 Task: Create a due date automation trigger when advanced on, on the wednesday before a card is due add dates starting in 1 working days at 11:00 AM.
Action: Mouse moved to (813, 251)
Screenshot: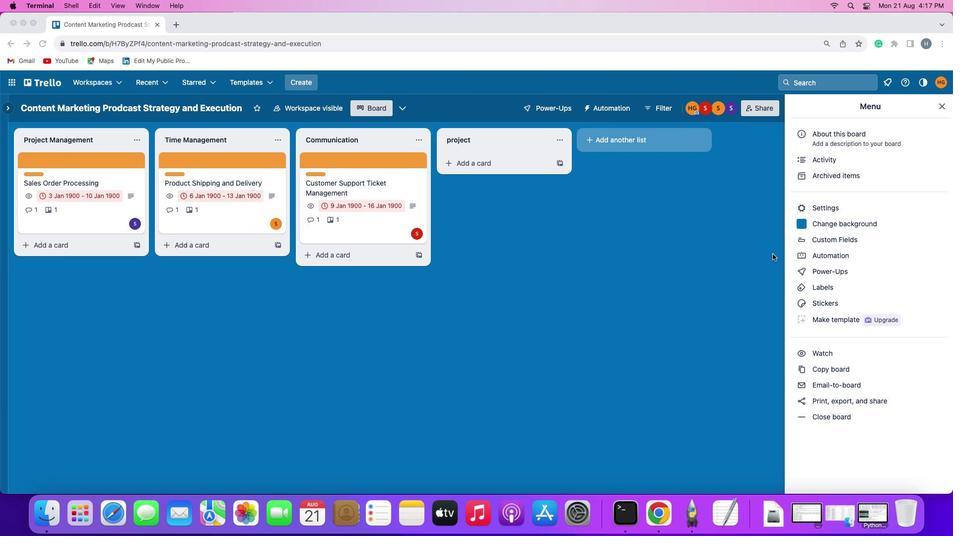 
Action: Mouse pressed left at (813, 251)
Screenshot: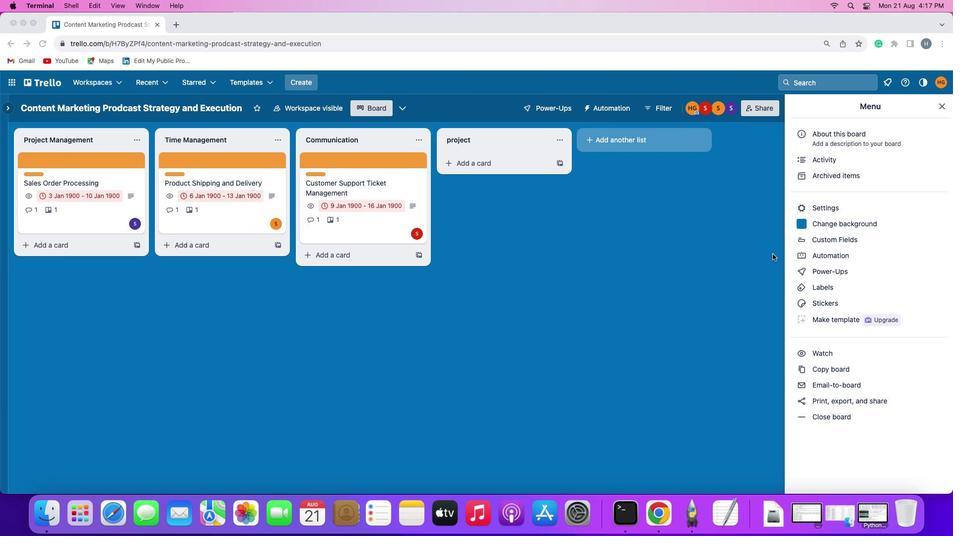 
Action: Mouse pressed left at (813, 251)
Screenshot: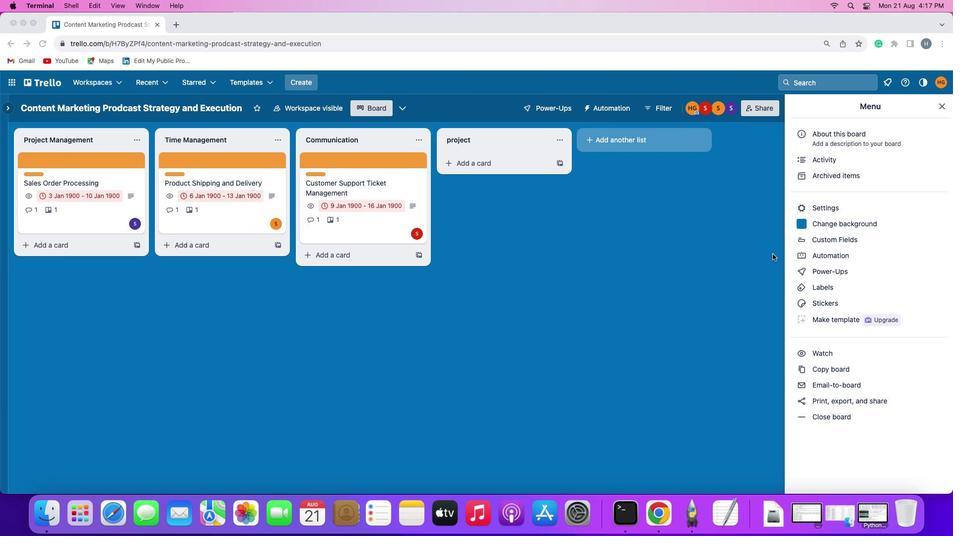 
Action: Mouse moved to (68, 233)
Screenshot: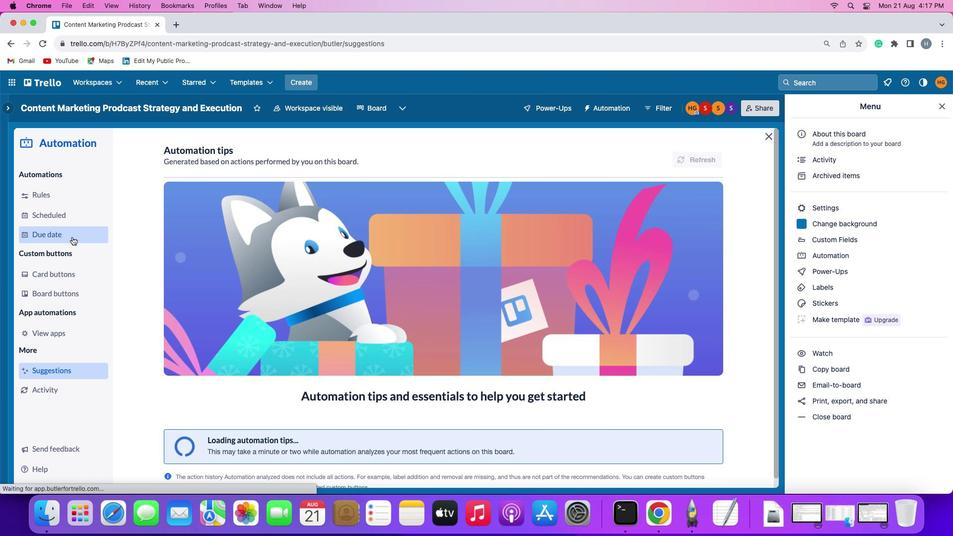 
Action: Mouse pressed left at (68, 233)
Screenshot: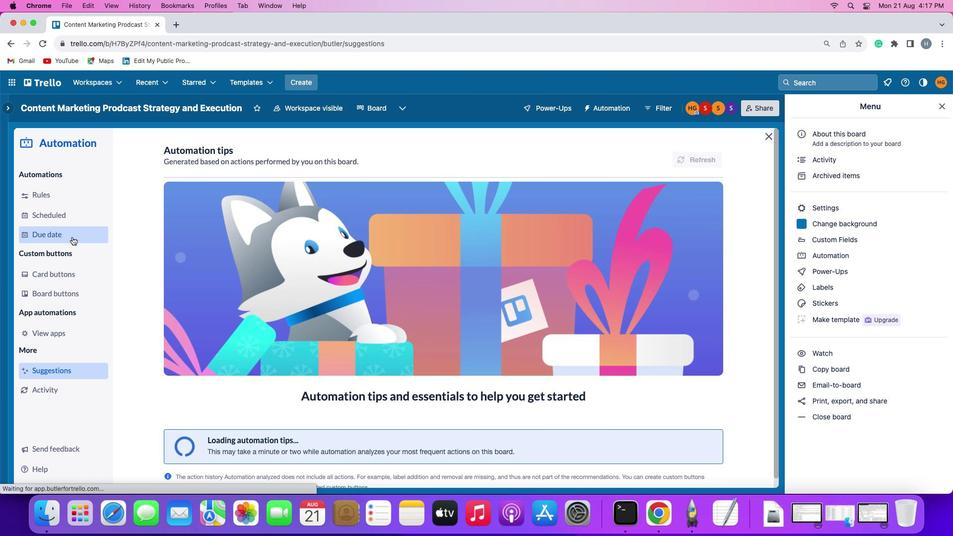 
Action: Mouse moved to (650, 151)
Screenshot: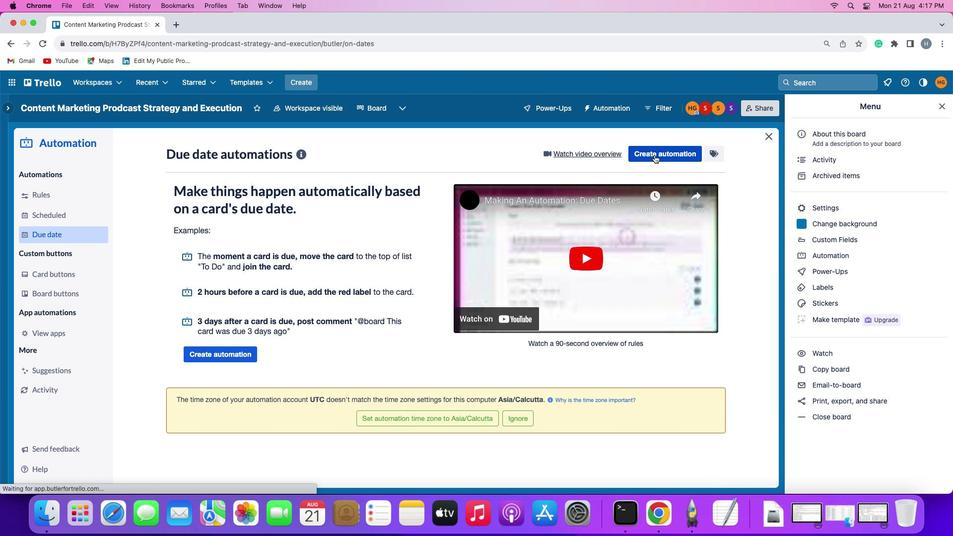 
Action: Mouse pressed left at (650, 151)
Screenshot: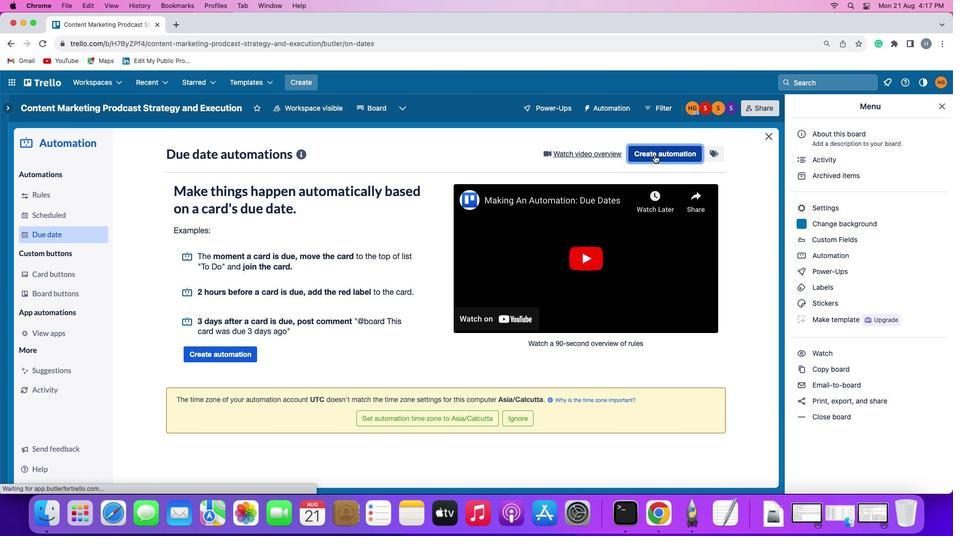 
Action: Mouse moved to (244, 244)
Screenshot: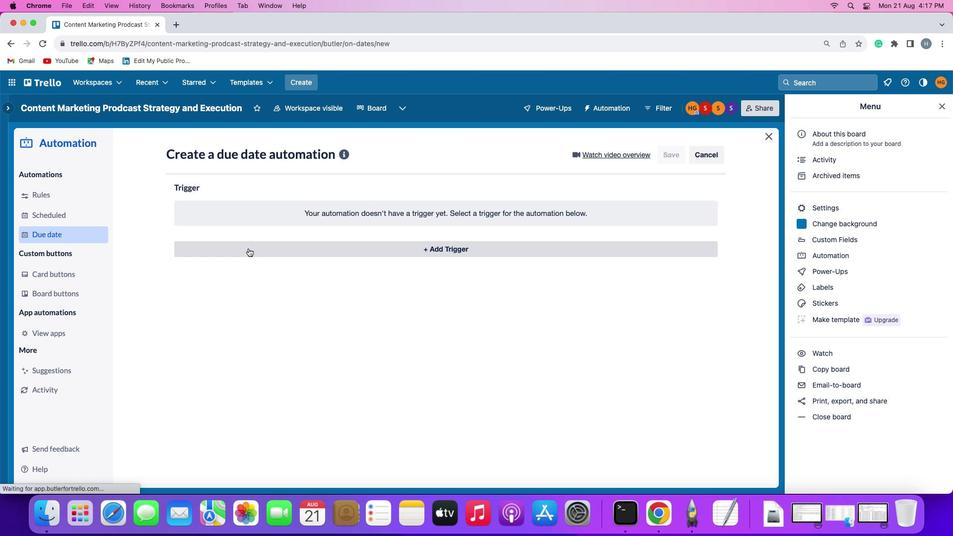 
Action: Mouse pressed left at (244, 244)
Screenshot: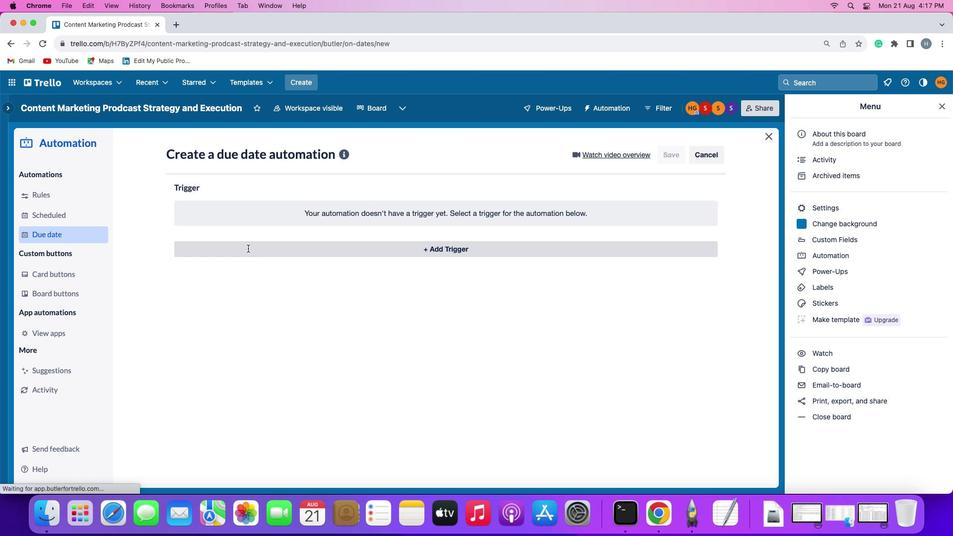 
Action: Mouse moved to (216, 424)
Screenshot: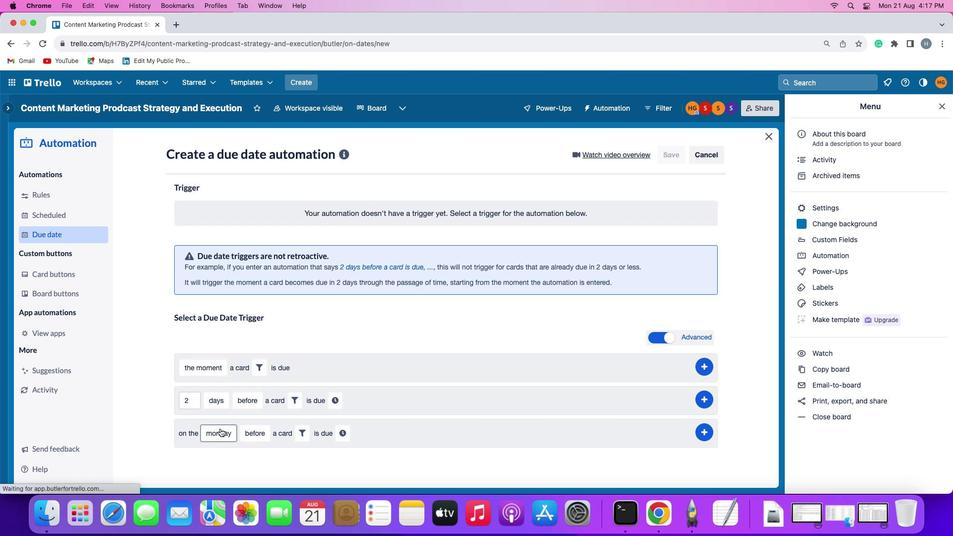 
Action: Mouse pressed left at (216, 424)
Screenshot: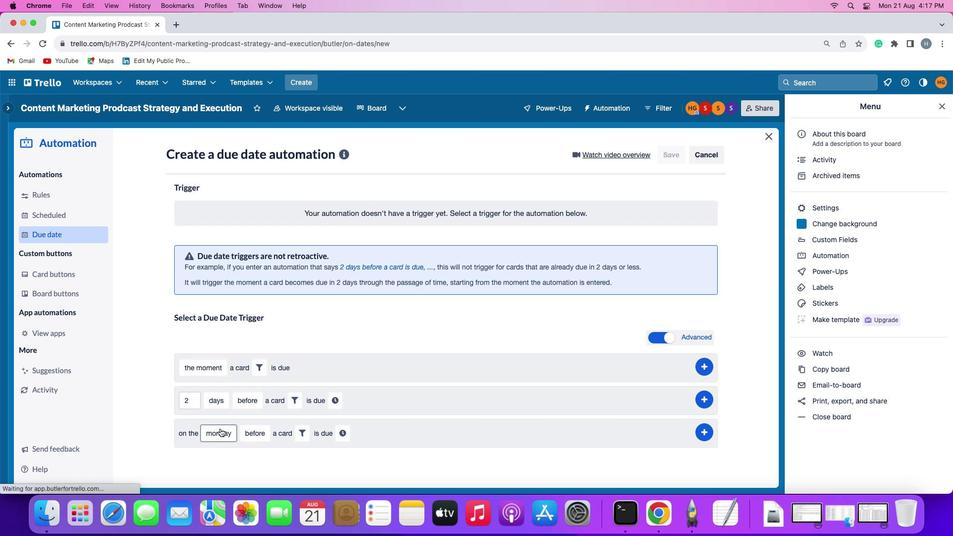 
Action: Mouse moved to (232, 335)
Screenshot: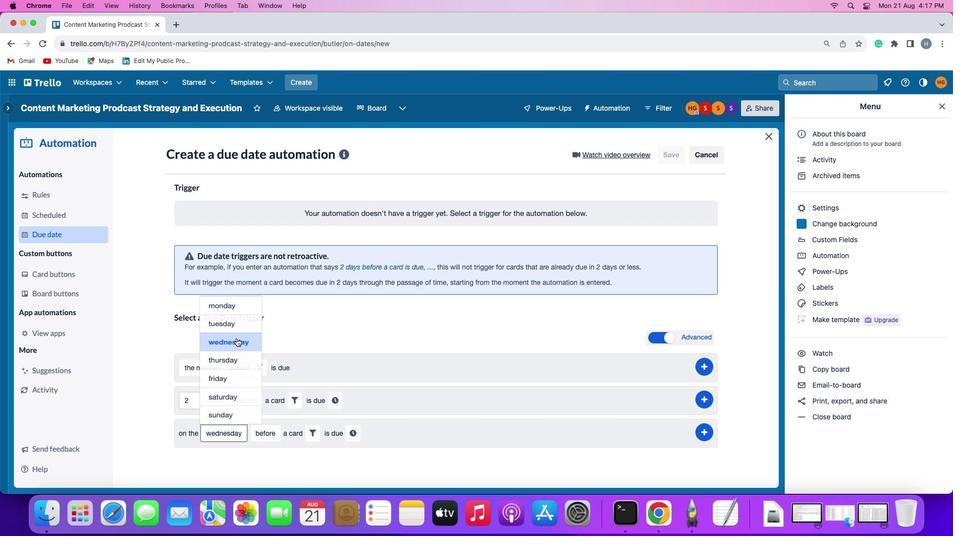 
Action: Mouse pressed left at (232, 335)
Screenshot: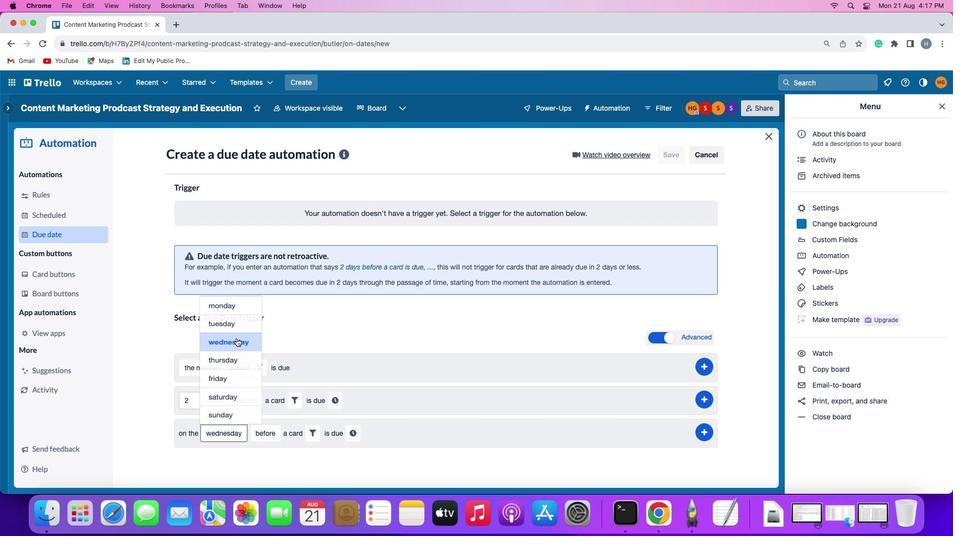 
Action: Mouse moved to (310, 427)
Screenshot: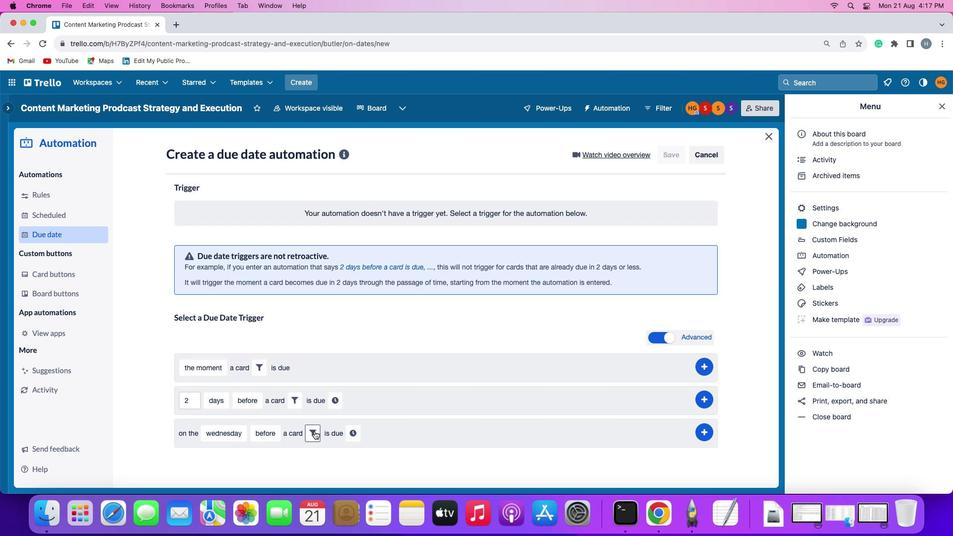 
Action: Mouse pressed left at (310, 427)
Screenshot: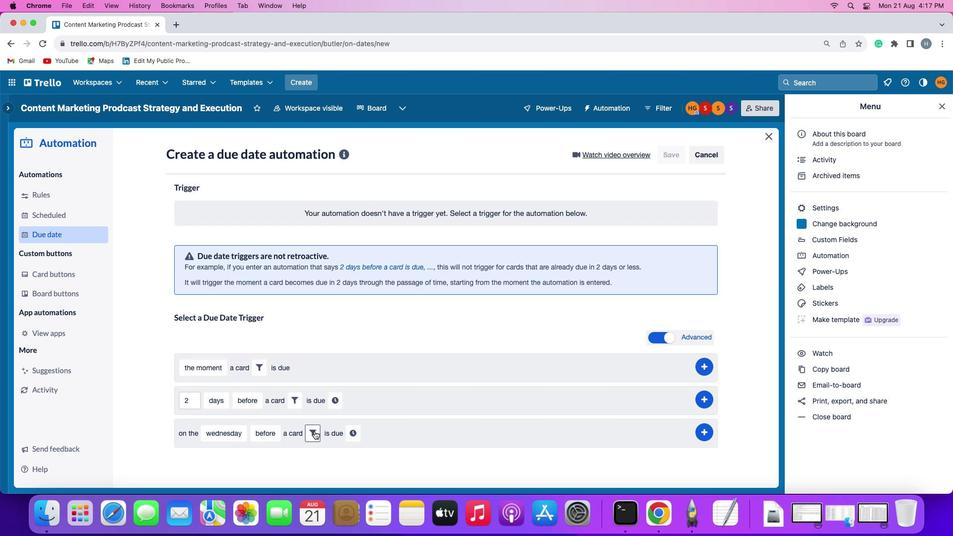 
Action: Mouse moved to (367, 456)
Screenshot: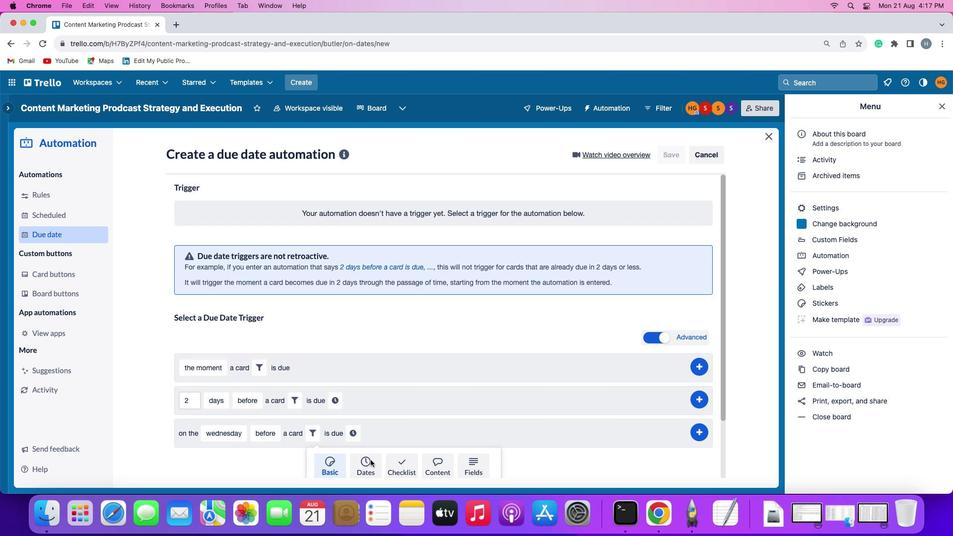 
Action: Mouse pressed left at (367, 456)
Screenshot: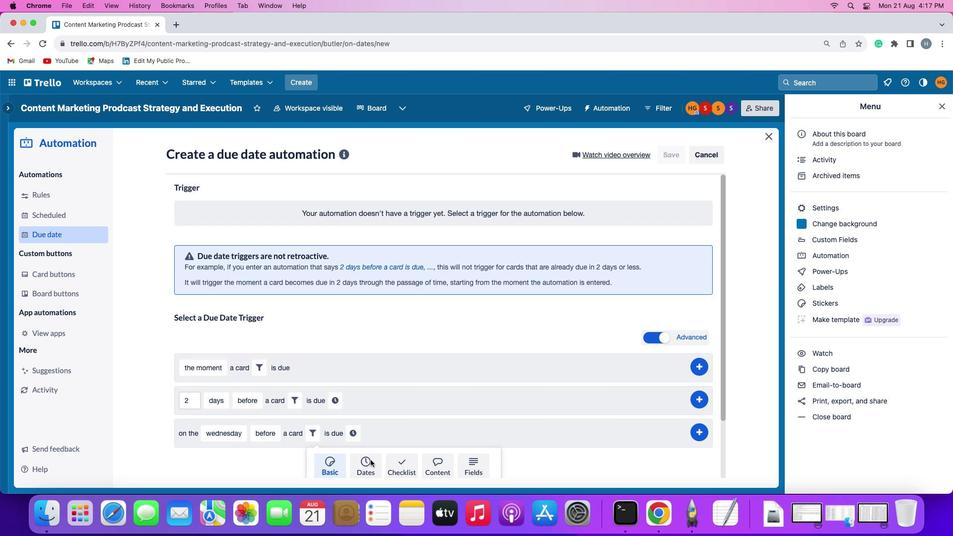 
Action: Mouse moved to (270, 450)
Screenshot: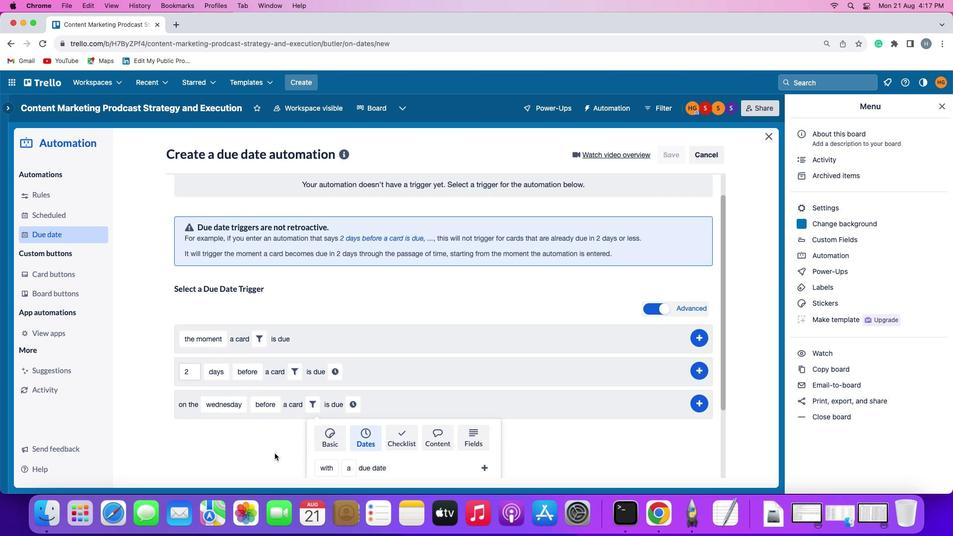 
Action: Mouse scrolled (270, 450) with delta (-3, -3)
Screenshot: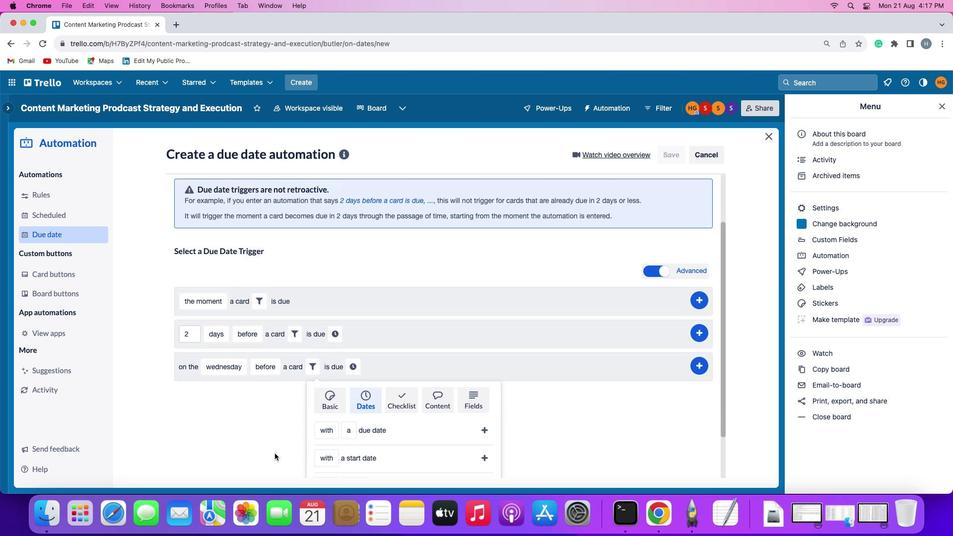 
Action: Mouse scrolled (270, 450) with delta (-3, -3)
Screenshot: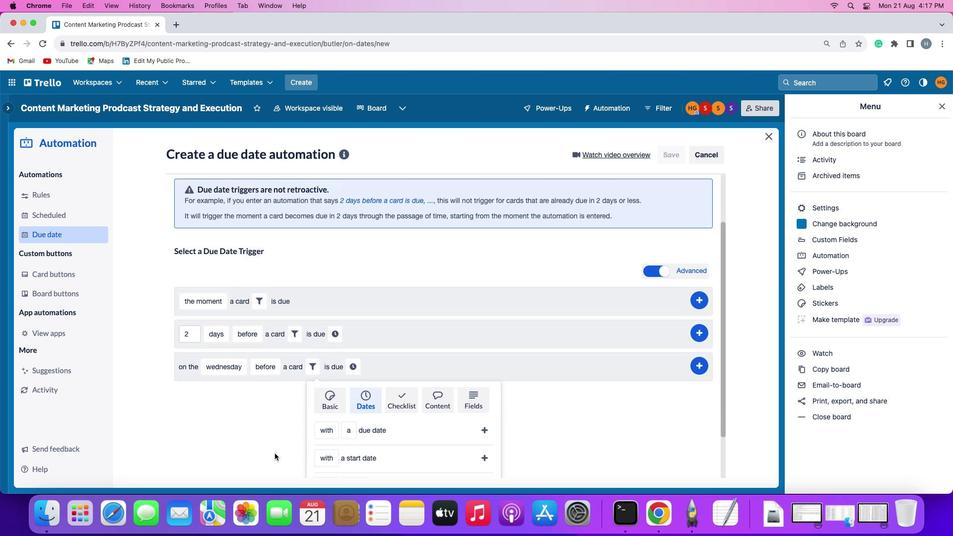 
Action: Mouse scrolled (270, 450) with delta (-3, -5)
Screenshot: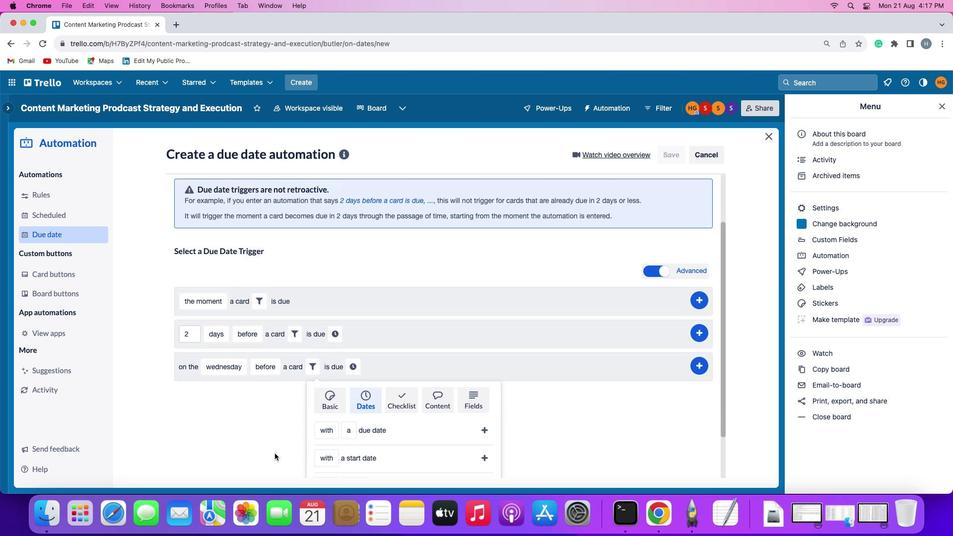 
Action: Mouse scrolled (270, 450) with delta (-3, -5)
Screenshot: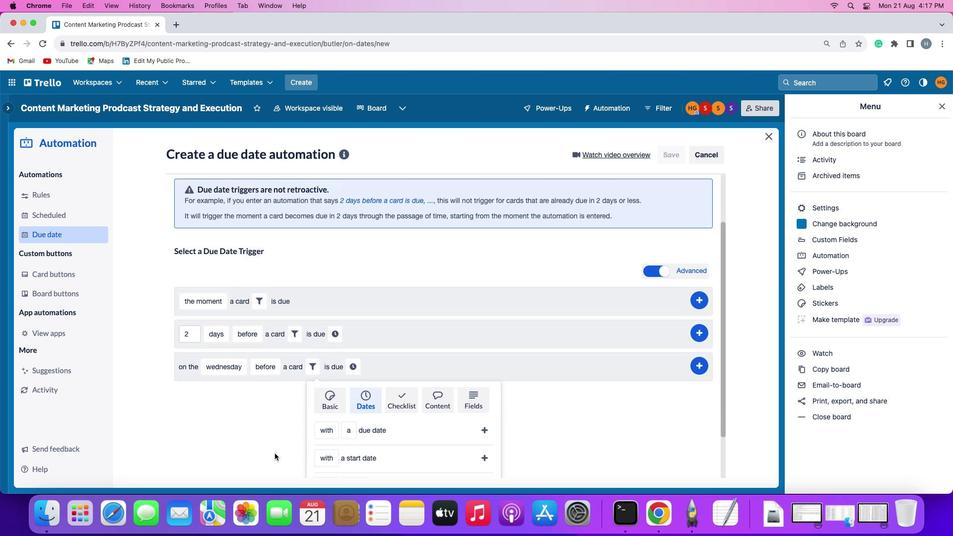 
Action: Mouse moved to (270, 450)
Screenshot: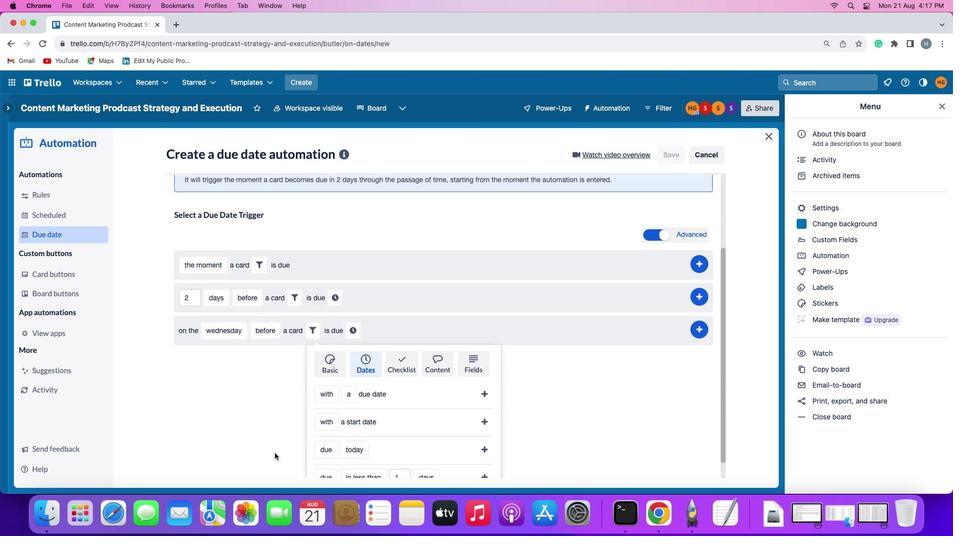 
Action: Mouse scrolled (270, 450) with delta (-3, -6)
Screenshot: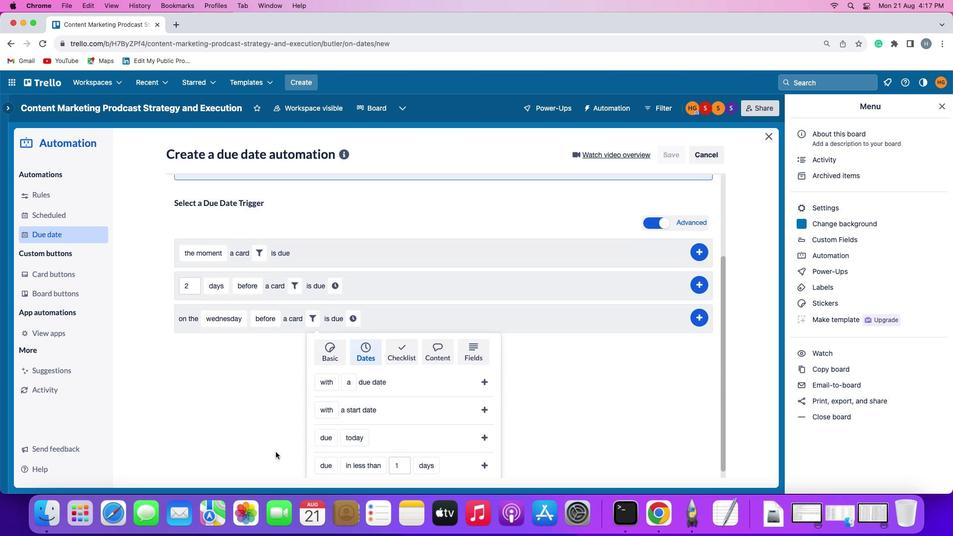 
Action: Mouse moved to (272, 448)
Screenshot: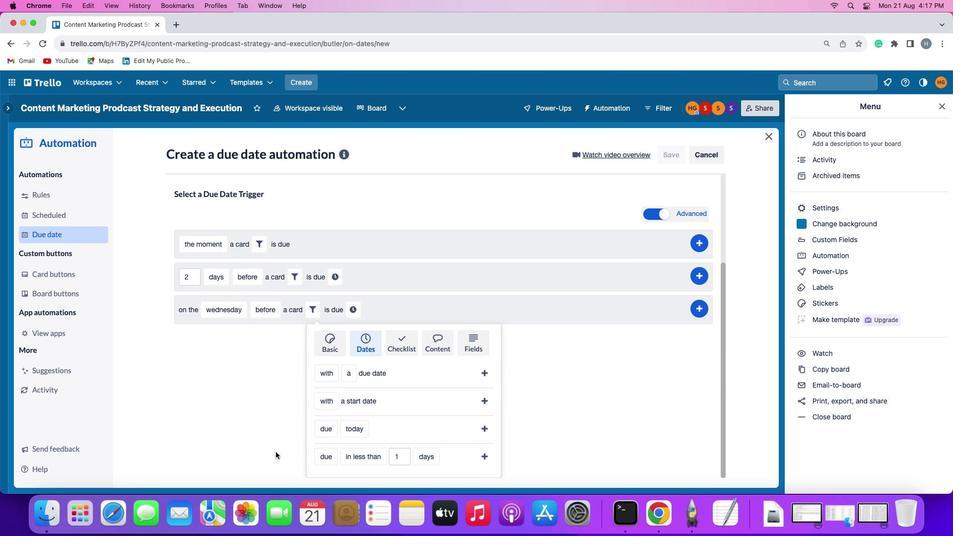 
Action: Mouse scrolled (272, 448) with delta (-3, -3)
Screenshot: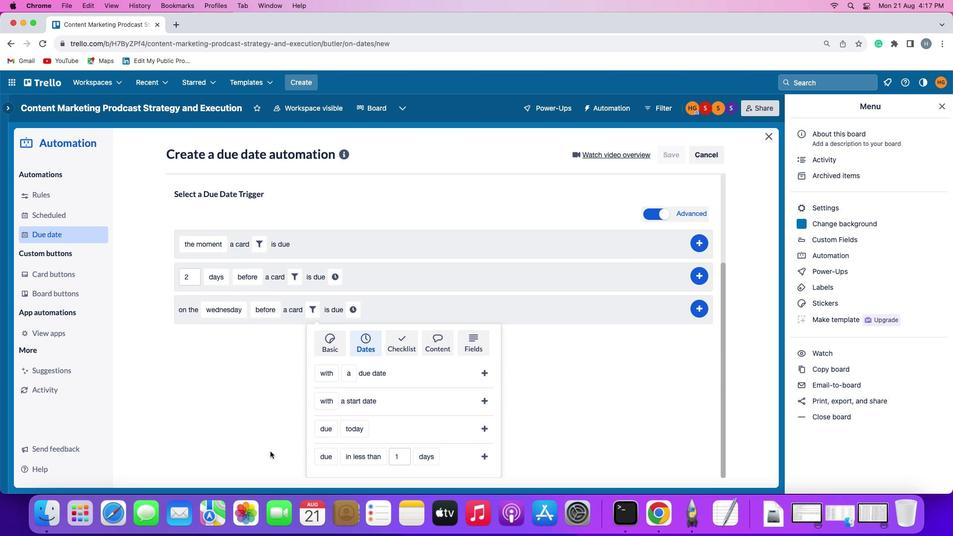 
Action: Mouse scrolled (272, 448) with delta (-3, -3)
Screenshot: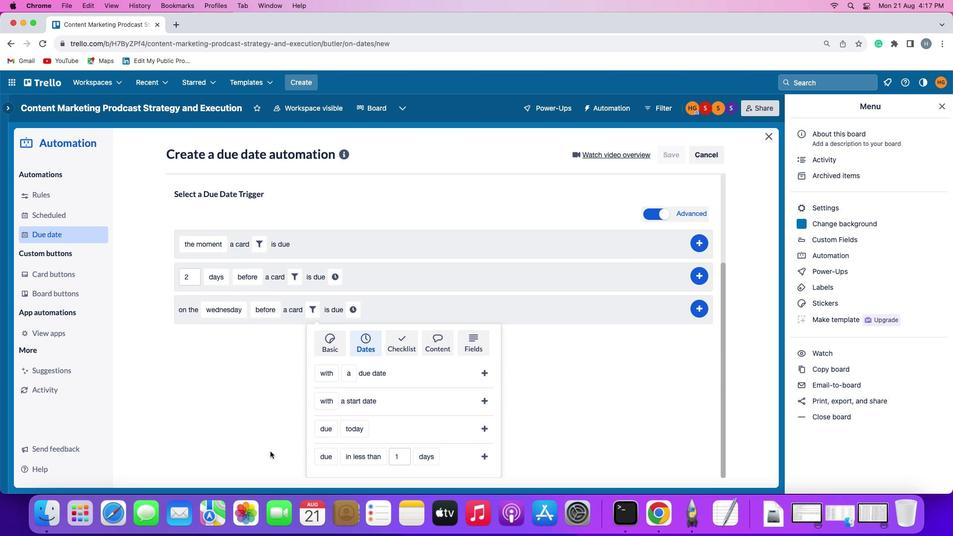 
Action: Mouse scrolled (272, 448) with delta (-3, -5)
Screenshot: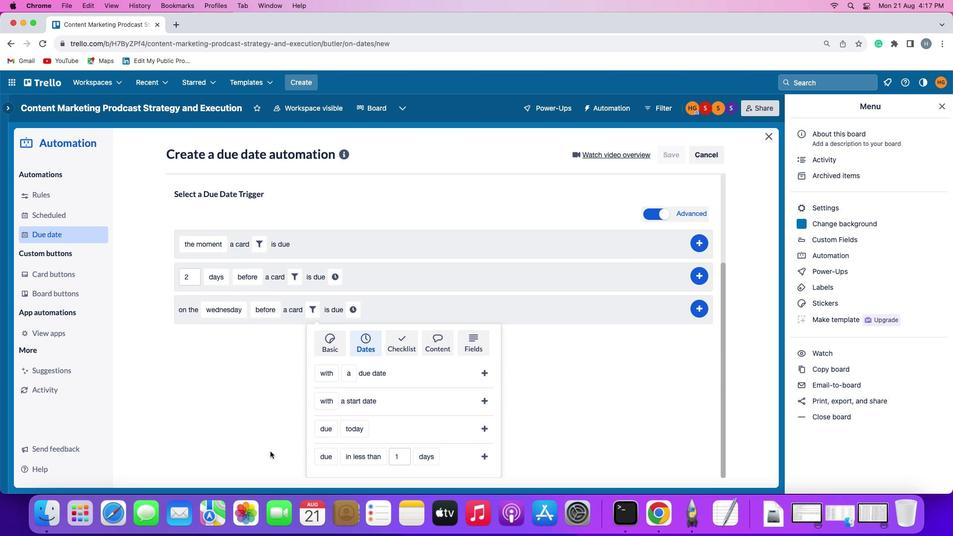 
Action: Mouse scrolled (272, 448) with delta (-3, -5)
Screenshot: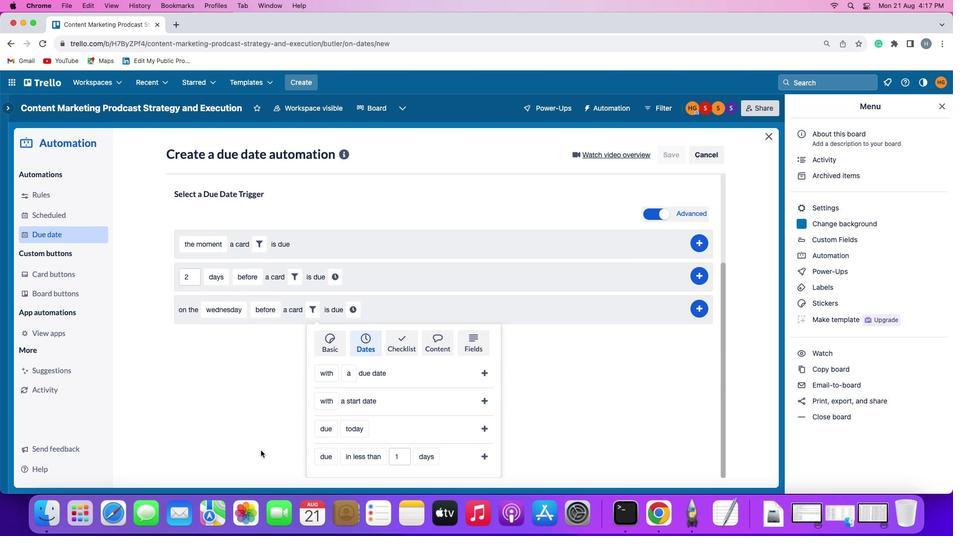 
Action: Mouse moved to (315, 452)
Screenshot: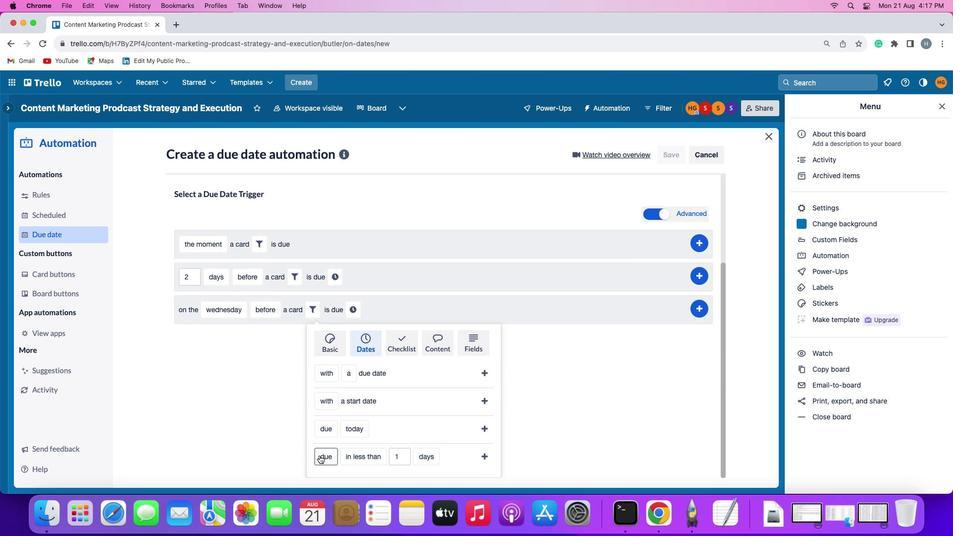 
Action: Mouse pressed left at (315, 452)
Screenshot: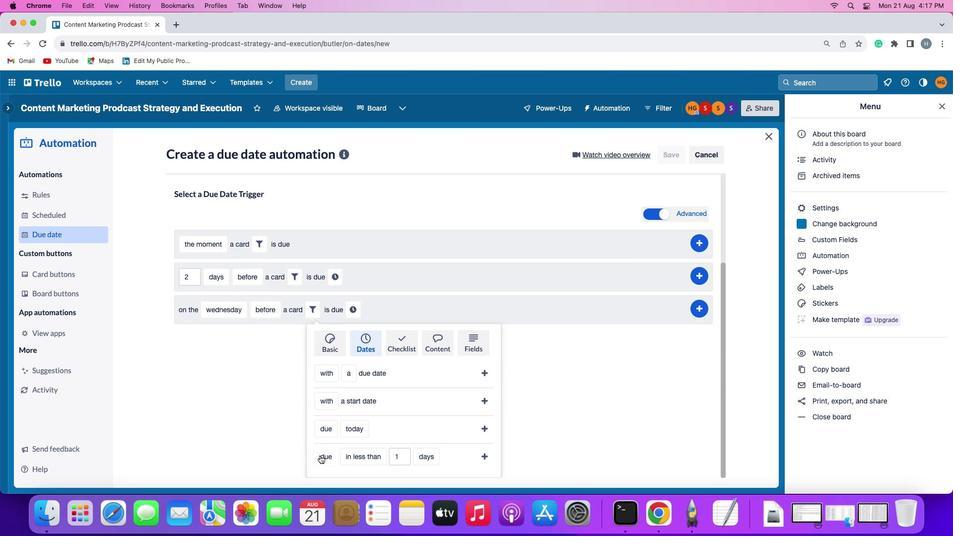 
Action: Mouse moved to (317, 435)
Screenshot: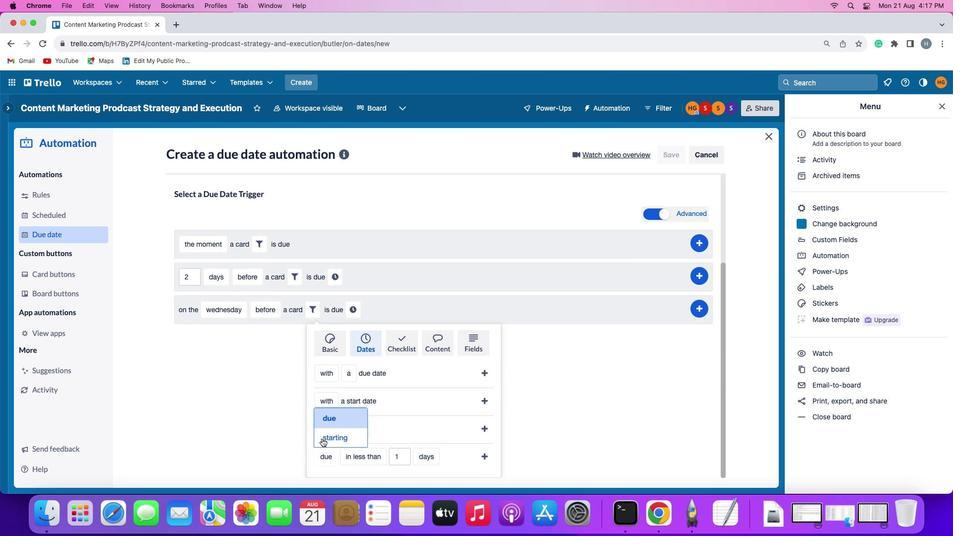 
Action: Mouse pressed left at (317, 435)
Screenshot: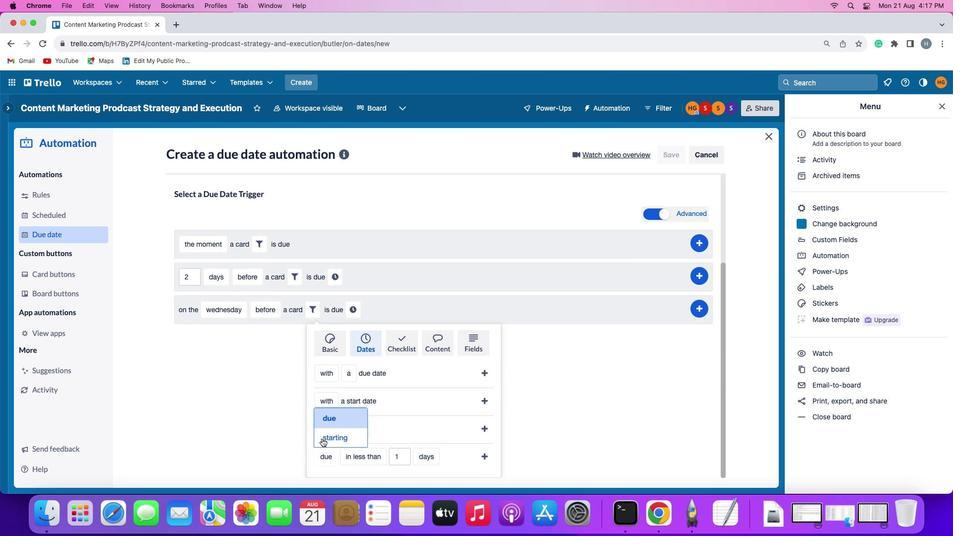 
Action: Mouse moved to (372, 447)
Screenshot: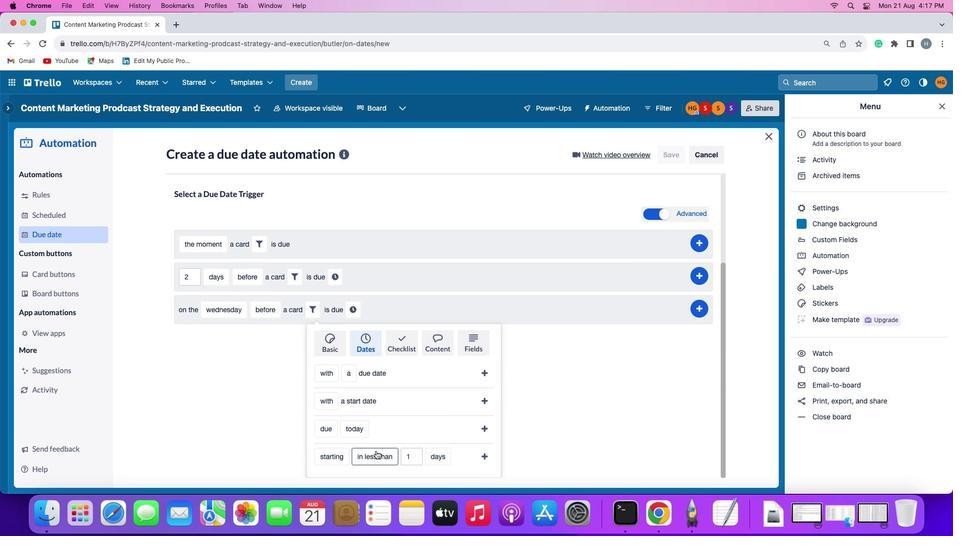 
Action: Mouse pressed left at (372, 447)
Screenshot: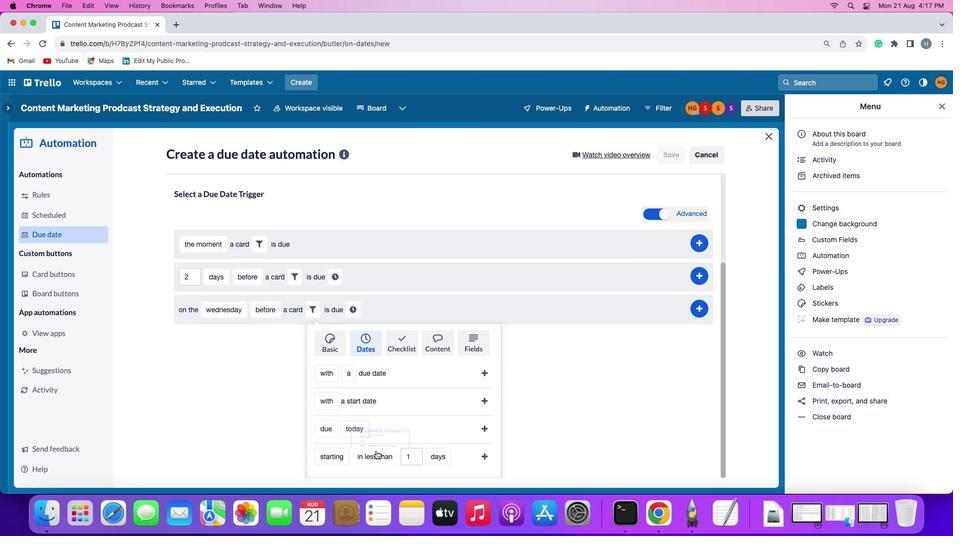 
Action: Mouse moved to (366, 413)
Screenshot: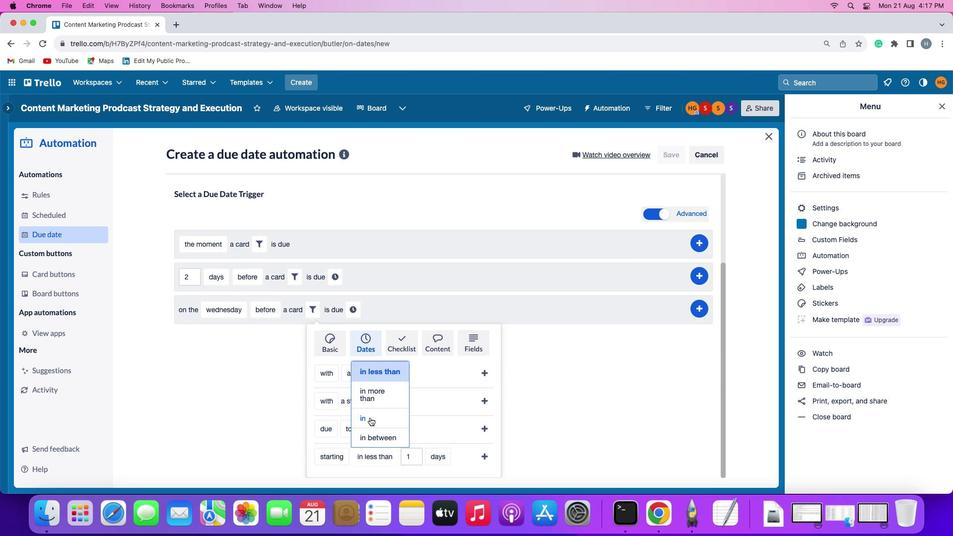 
Action: Mouse pressed left at (366, 413)
Screenshot: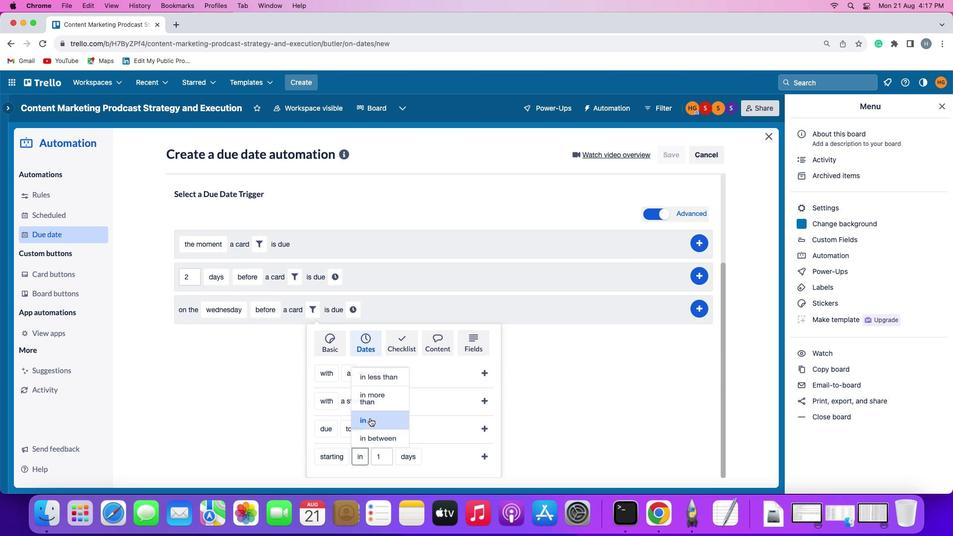 
Action: Mouse moved to (402, 455)
Screenshot: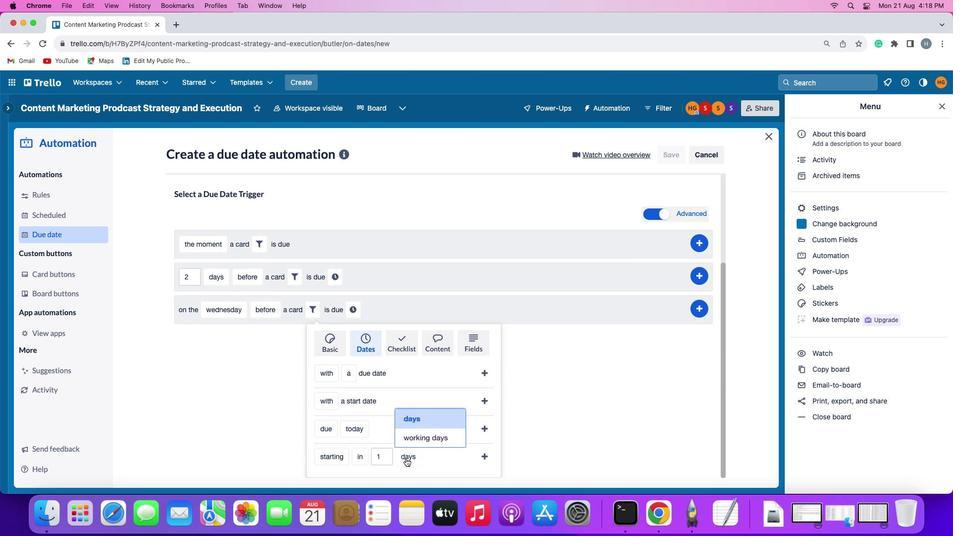 
Action: Mouse pressed left at (402, 455)
Screenshot: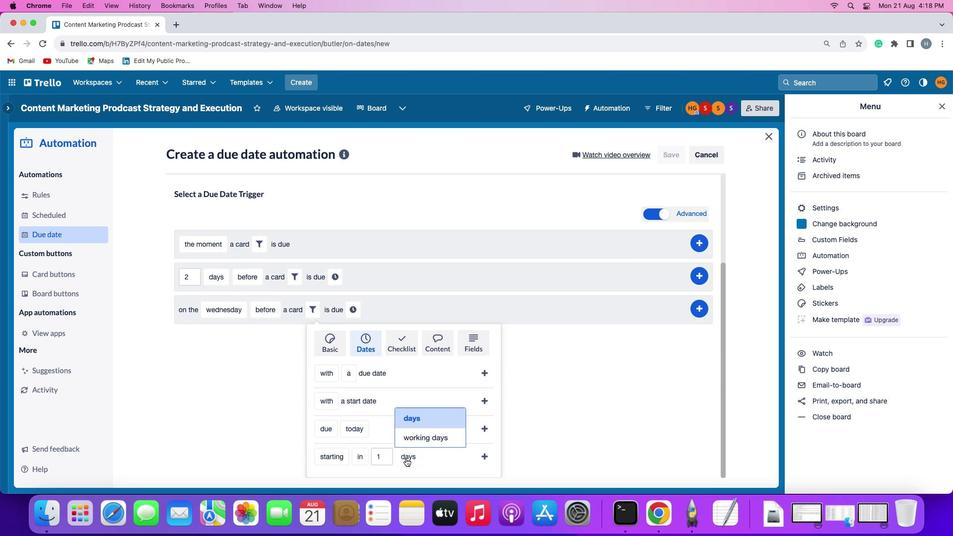 
Action: Mouse moved to (406, 439)
Screenshot: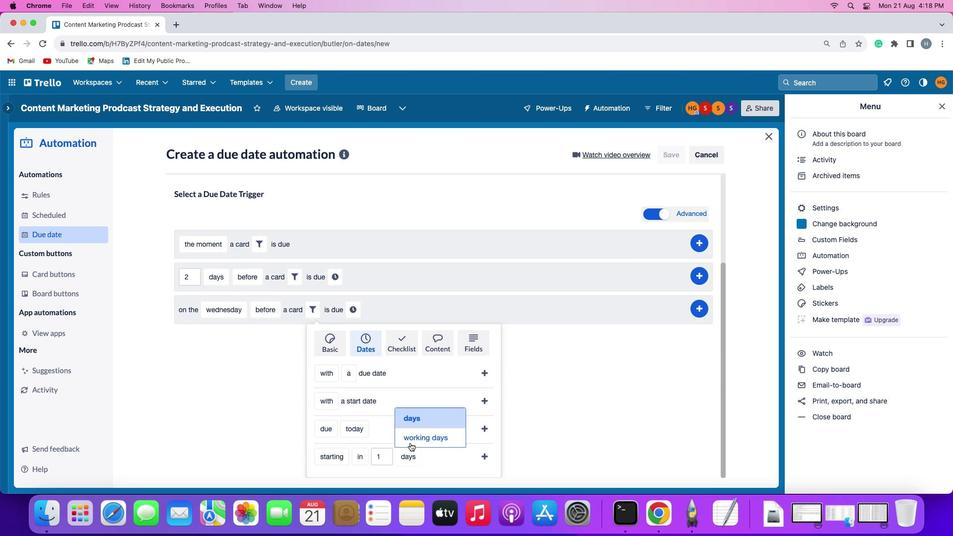 
Action: Mouse pressed left at (406, 439)
Screenshot: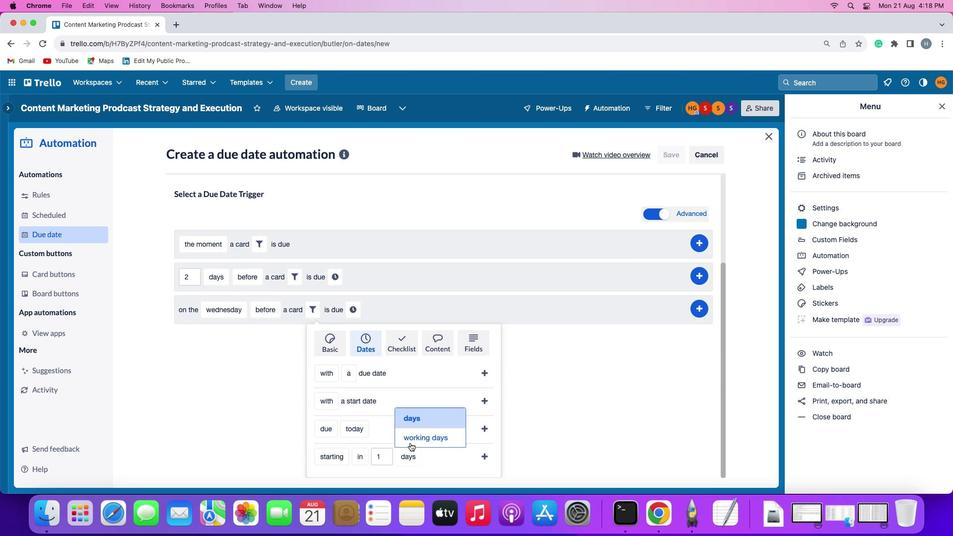 
Action: Mouse moved to (471, 452)
Screenshot: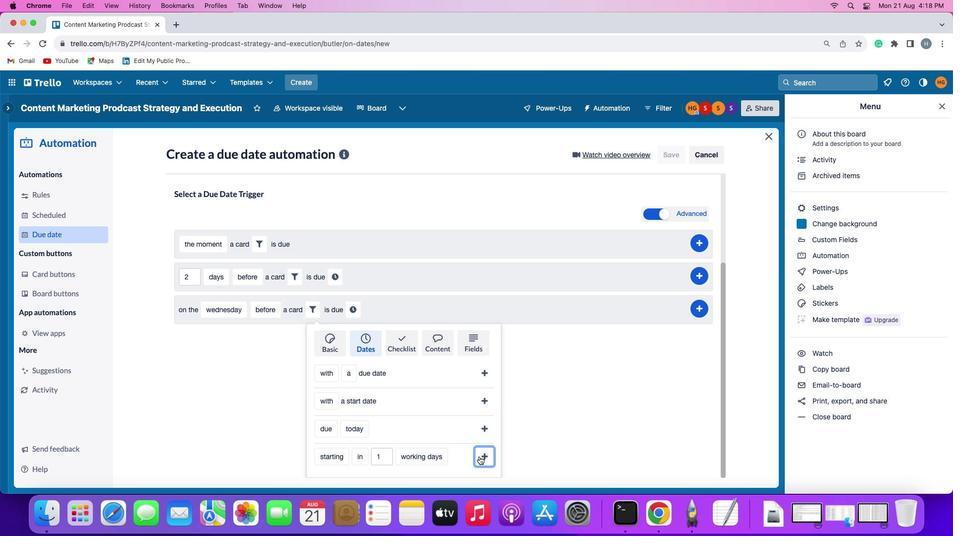 
Action: Mouse pressed left at (471, 452)
Screenshot: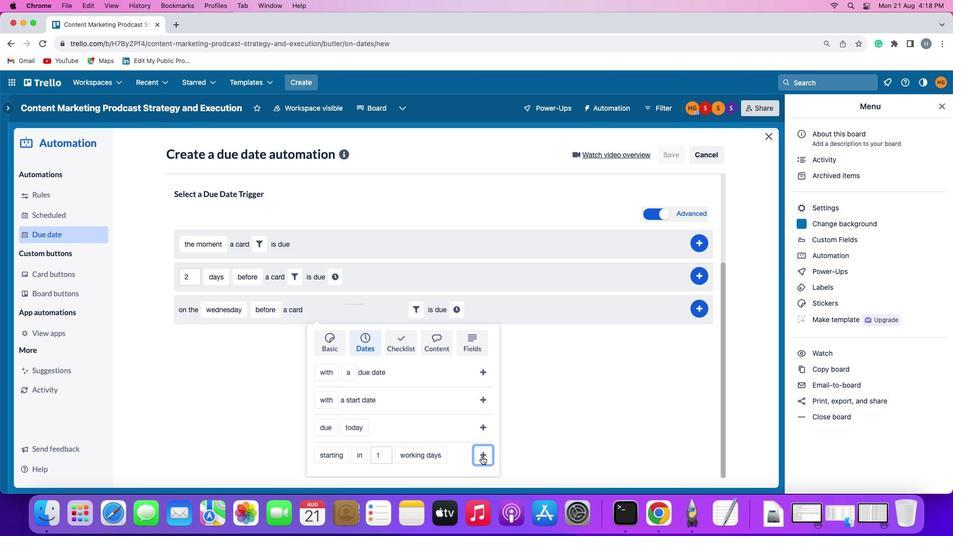 
Action: Mouse moved to (451, 430)
Screenshot: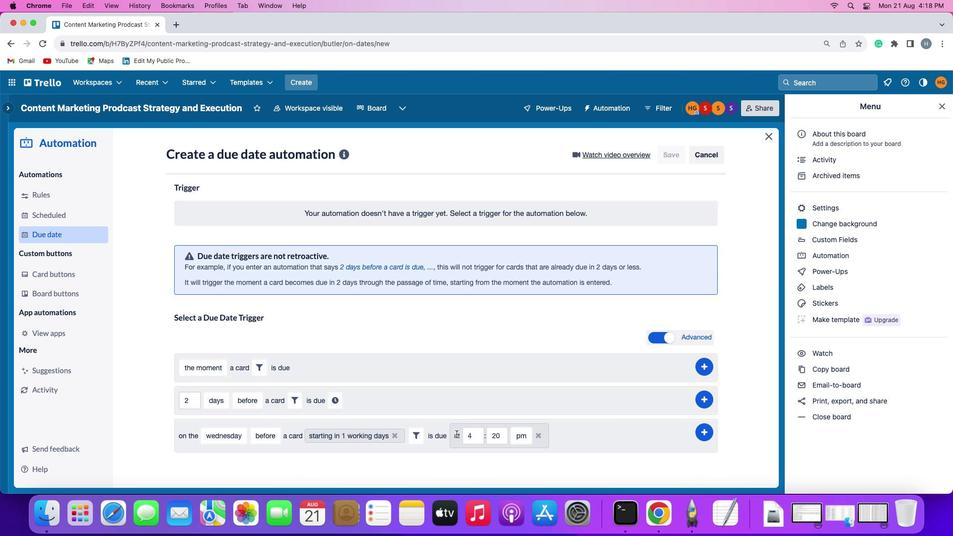 
Action: Mouse pressed left at (451, 430)
Screenshot: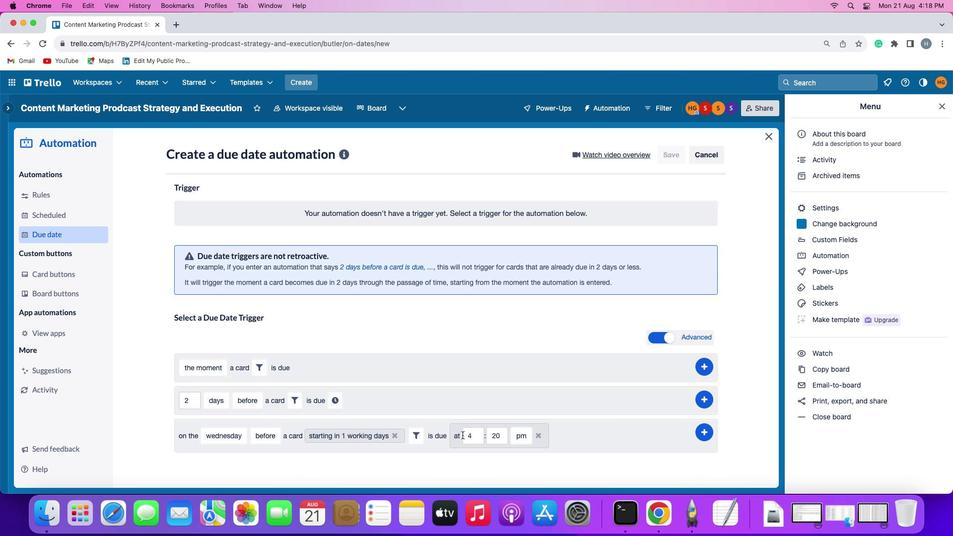 
Action: Mouse moved to (473, 433)
Screenshot: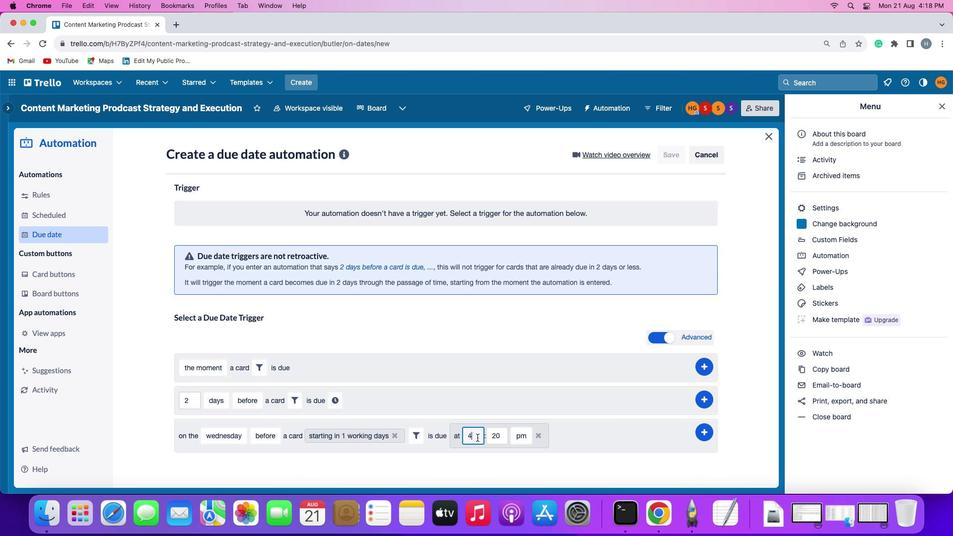 
Action: Mouse pressed left at (473, 433)
Screenshot: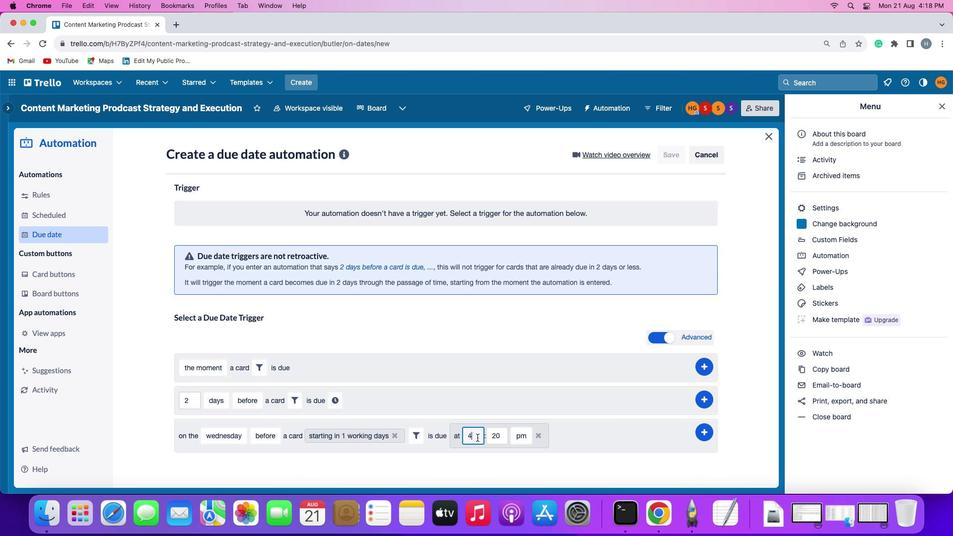 
Action: Mouse moved to (476, 433)
Screenshot: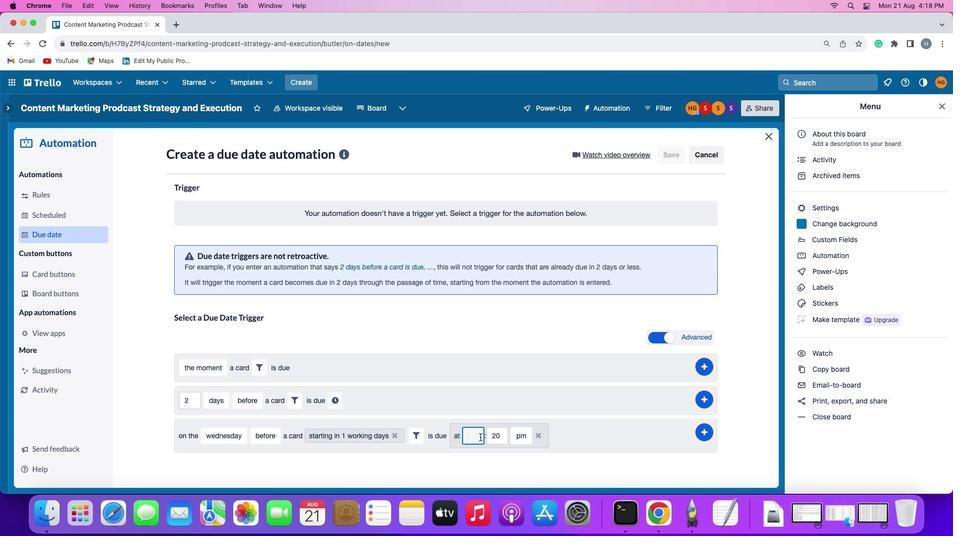
Action: Key pressed Key.backspace
Screenshot: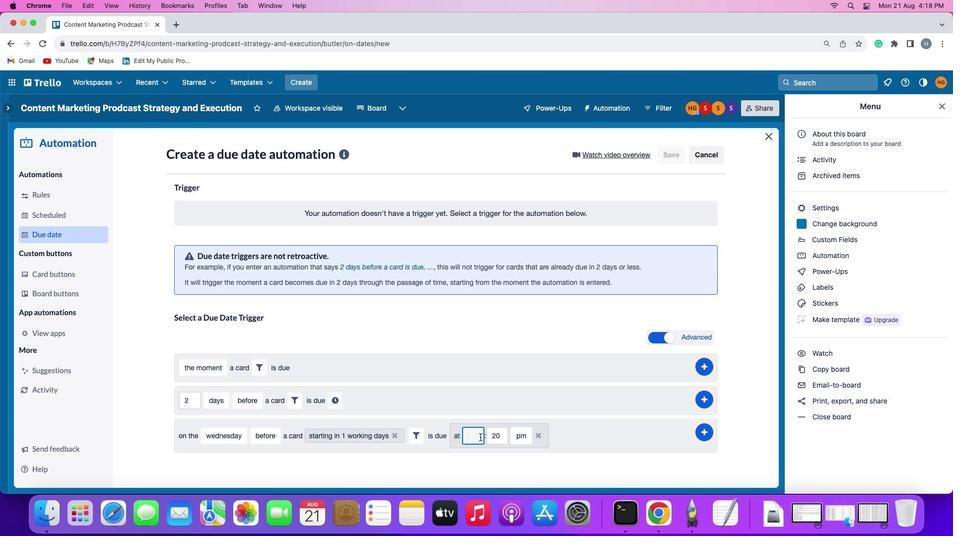 
Action: Mouse moved to (476, 433)
Screenshot: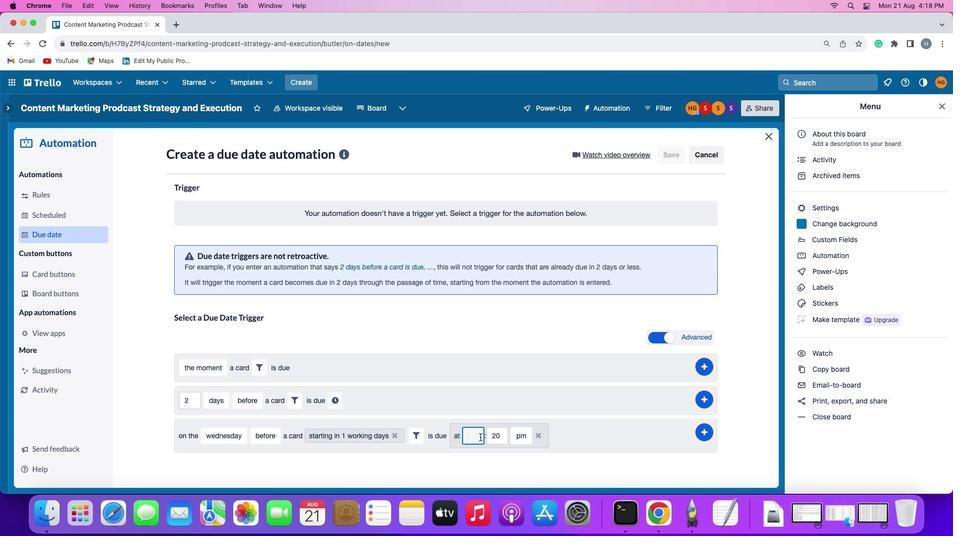 
Action: Key pressed '1'
Screenshot: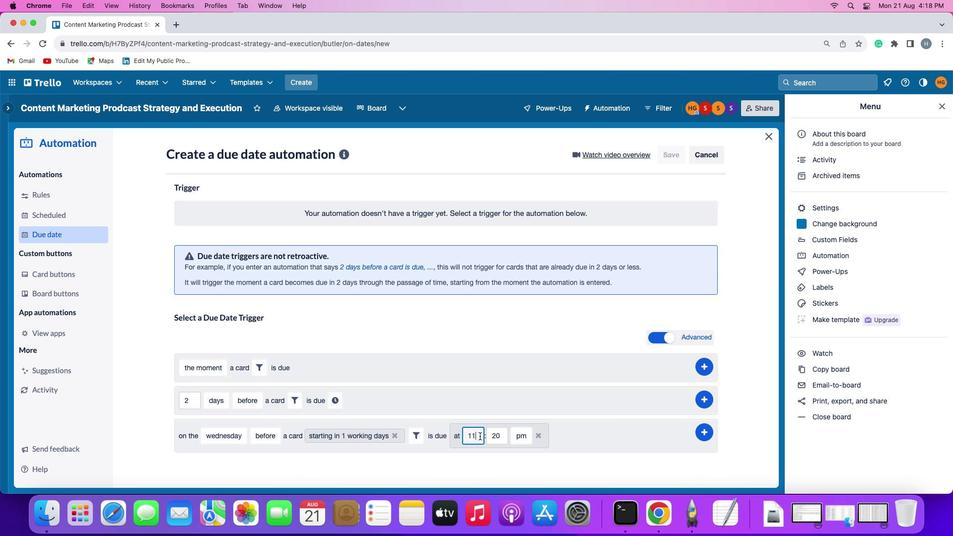 
Action: Mouse moved to (476, 432)
Screenshot: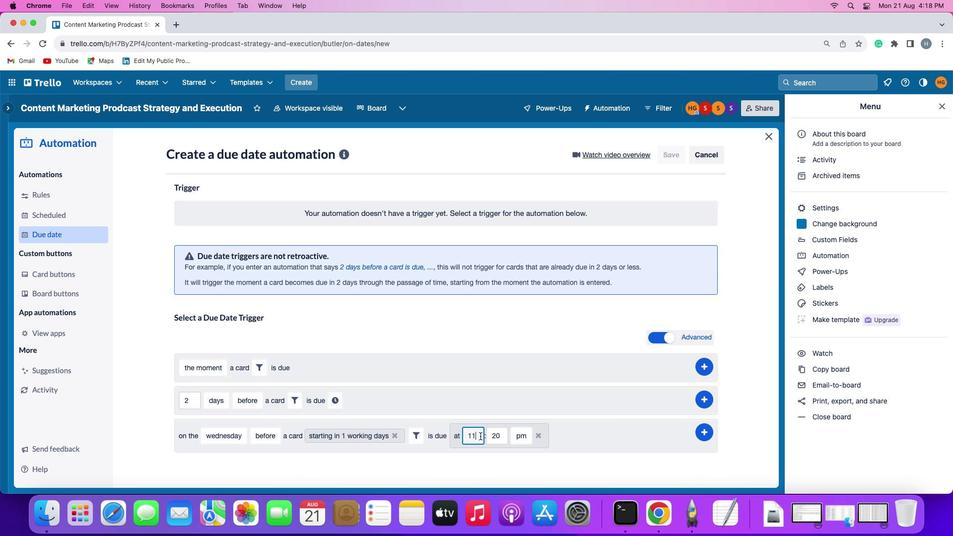 
Action: Key pressed '1'
Screenshot: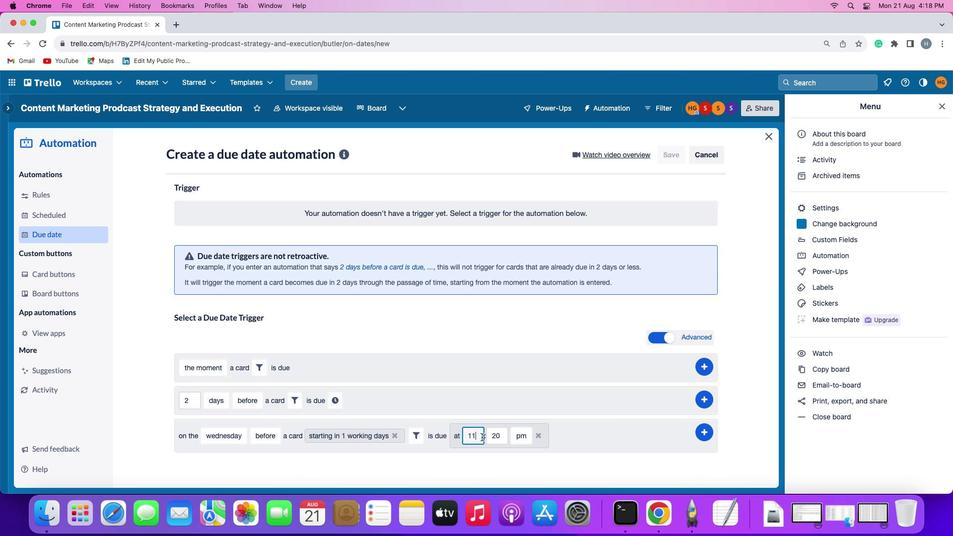 
Action: Mouse moved to (502, 429)
Screenshot: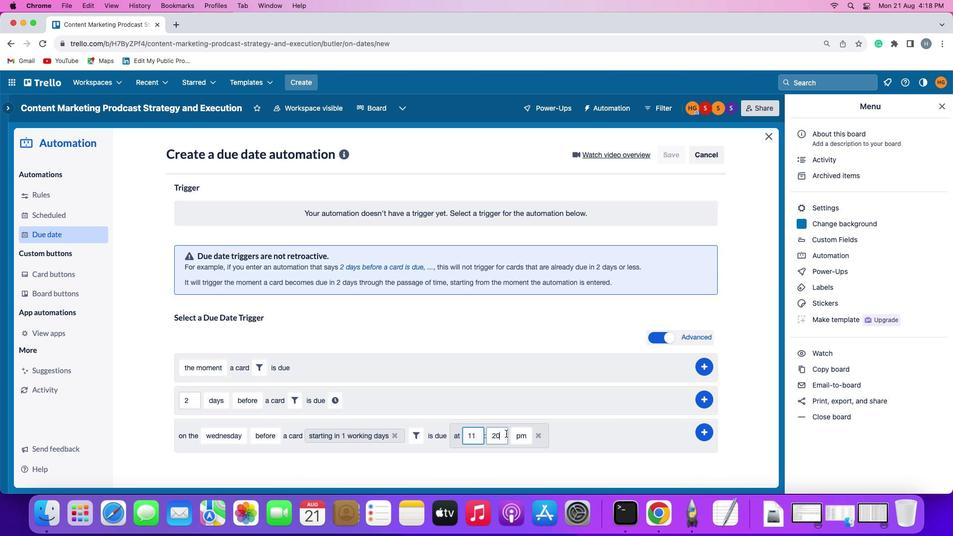 
Action: Mouse pressed left at (502, 429)
Screenshot: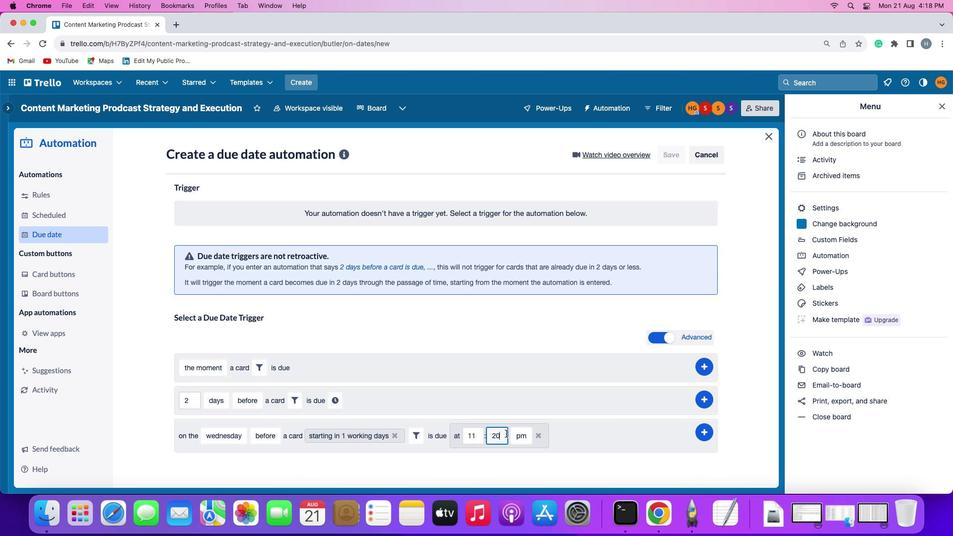 
Action: Key pressed Key.backspaceKey.backspace
Screenshot: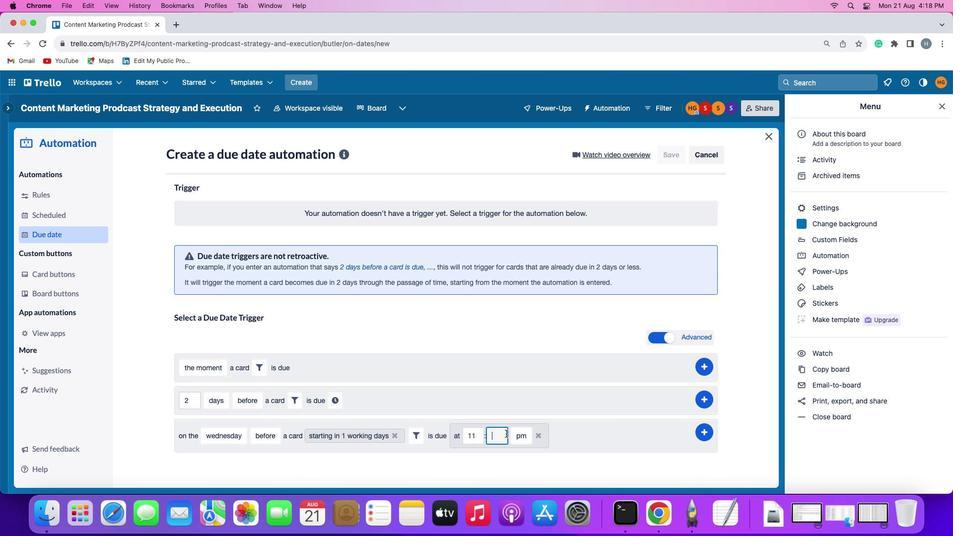 
Action: Mouse moved to (501, 429)
Screenshot: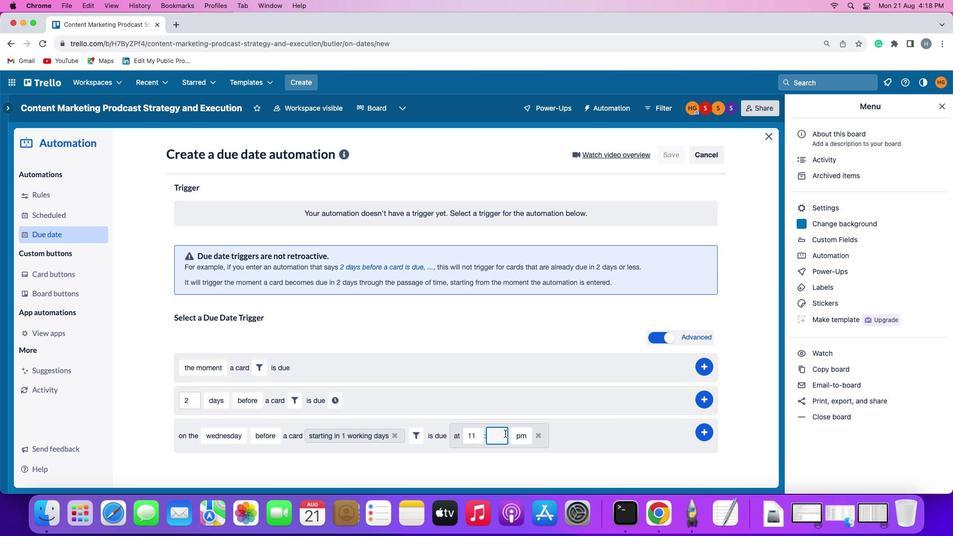 
Action: Key pressed '0'
Screenshot: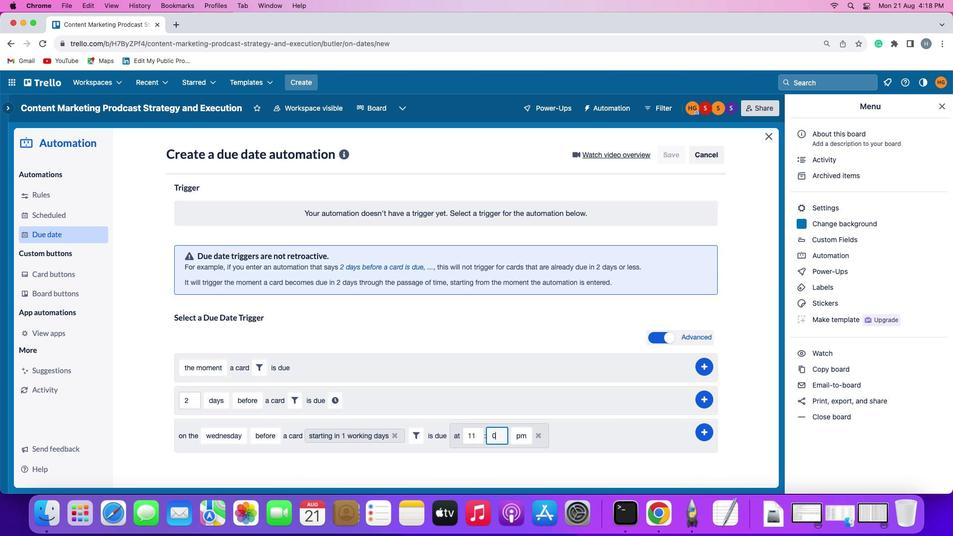 
Action: Mouse moved to (501, 429)
Screenshot: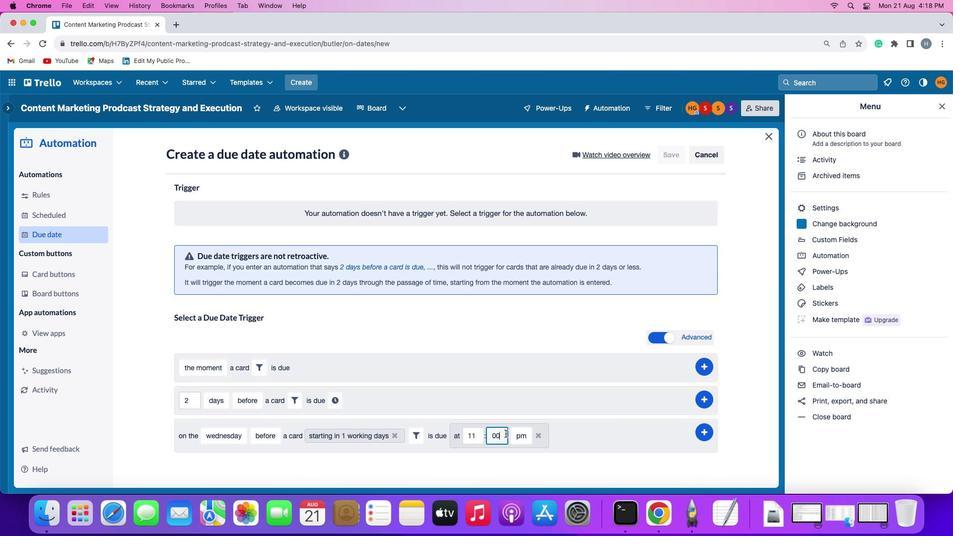 
Action: Key pressed '0'
Screenshot: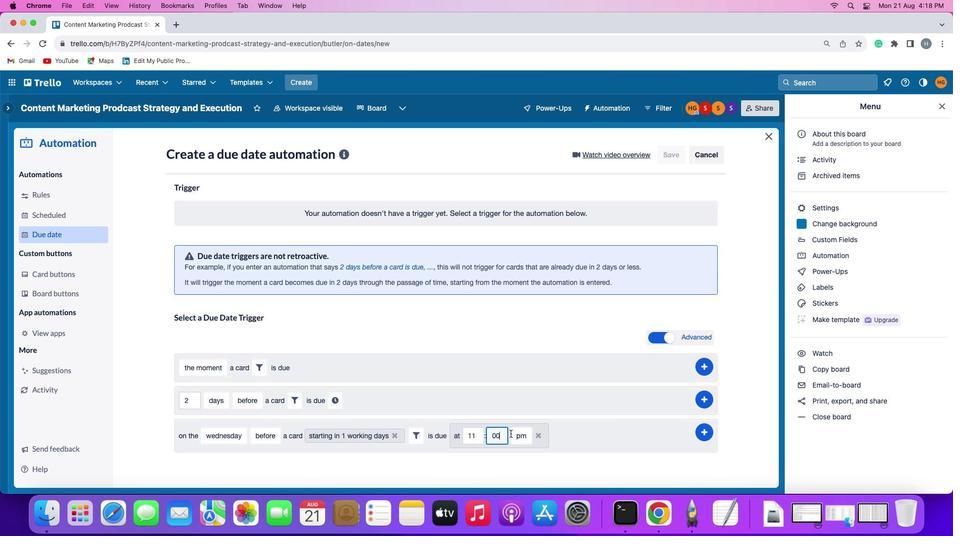 
Action: Mouse moved to (513, 431)
Screenshot: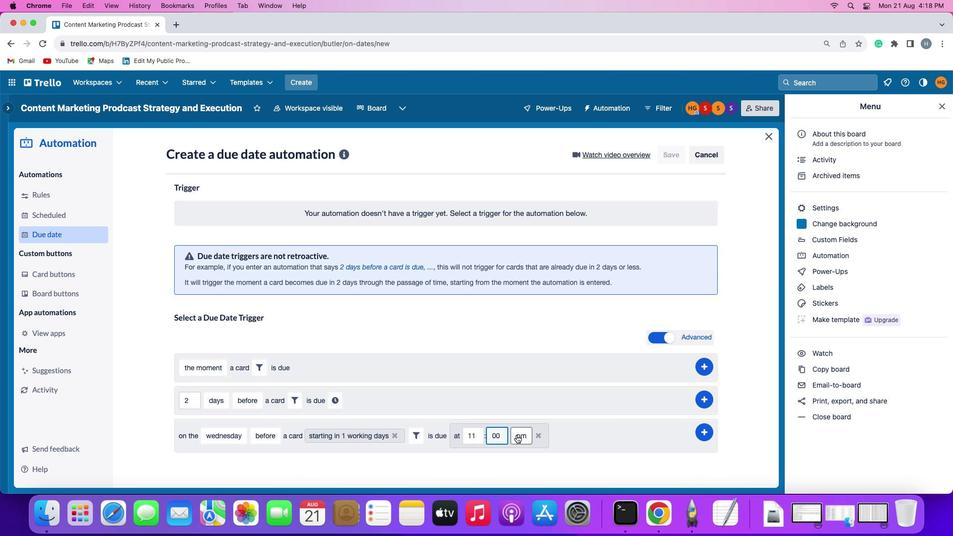 
Action: Mouse pressed left at (513, 431)
Screenshot: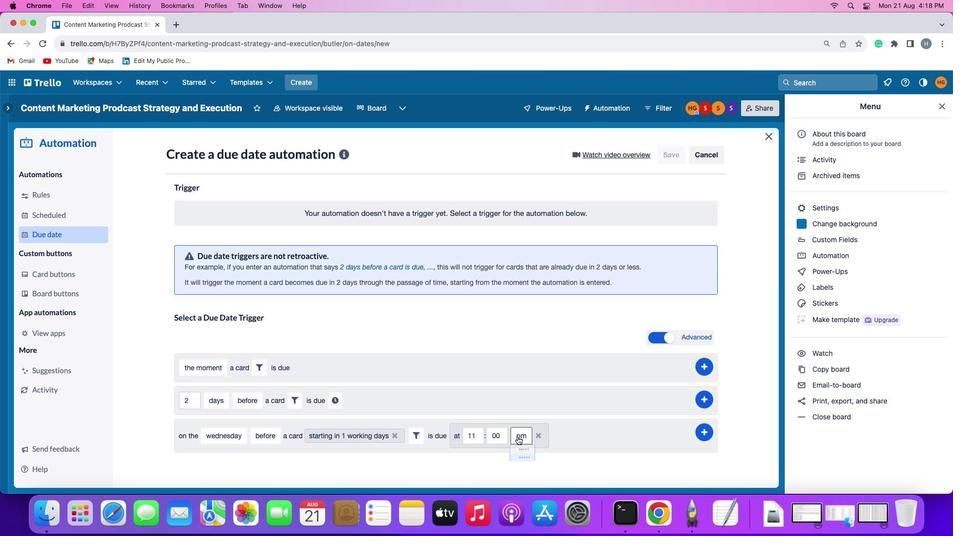 
Action: Mouse moved to (518, 449)
Screenshot: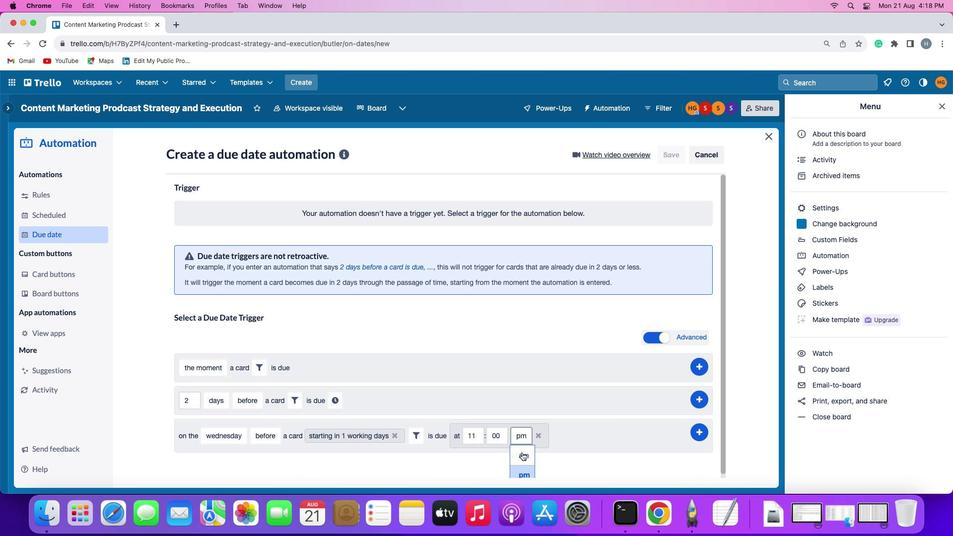 
Action: Mouse pressed left at (518, 449)
Screenshot: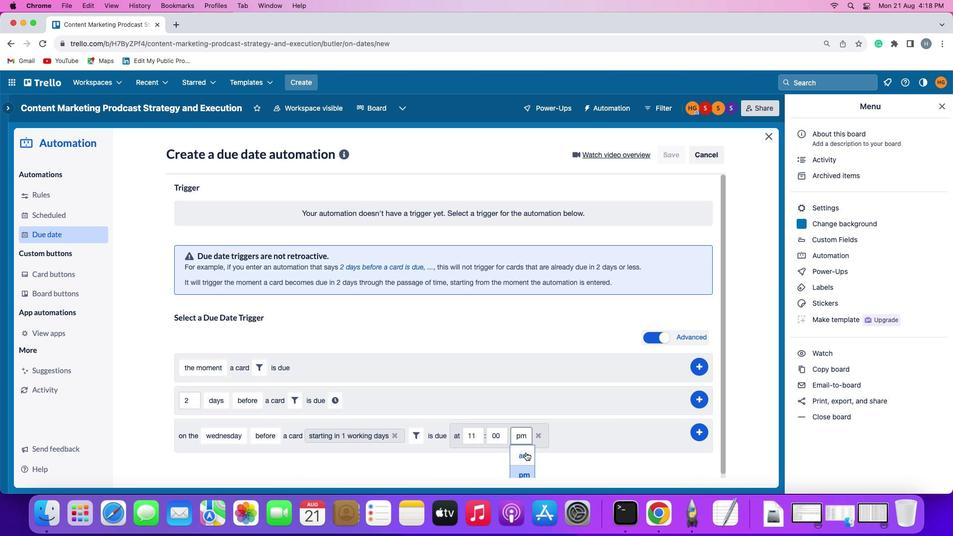 
Action: Mouse moved to (701, 429)
Screenshot: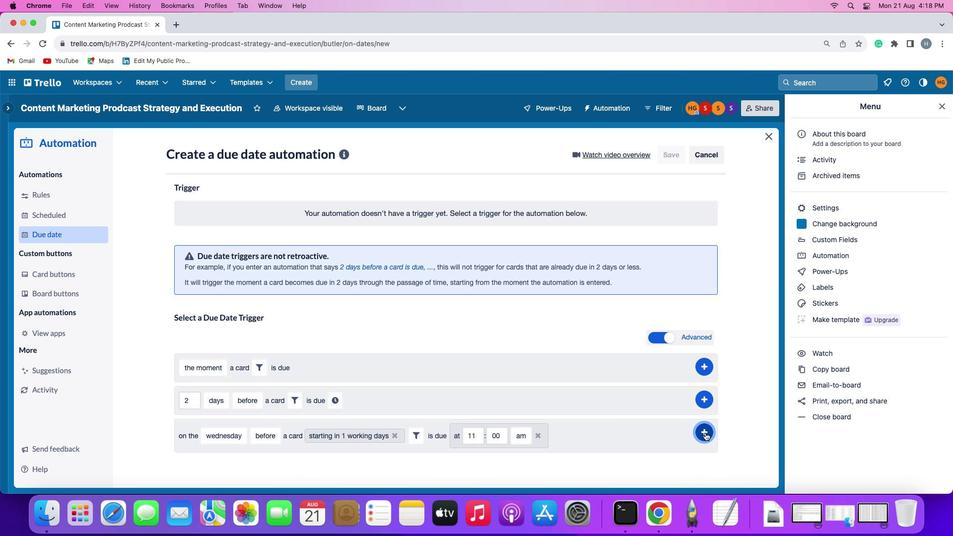 
Action: Mouse pressed left at (701, 429)
Screenshot: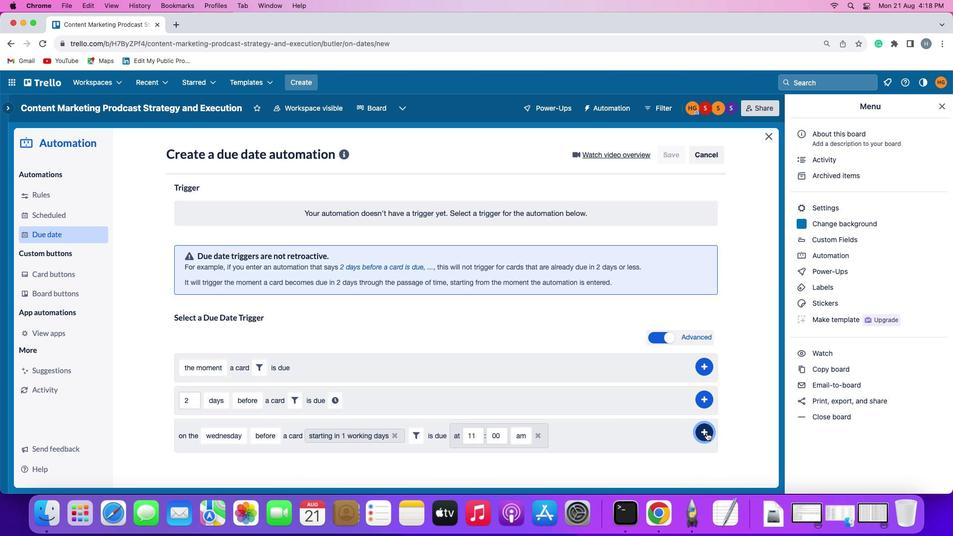 
Action: Mouse moved to (736, 358)
Screenshot: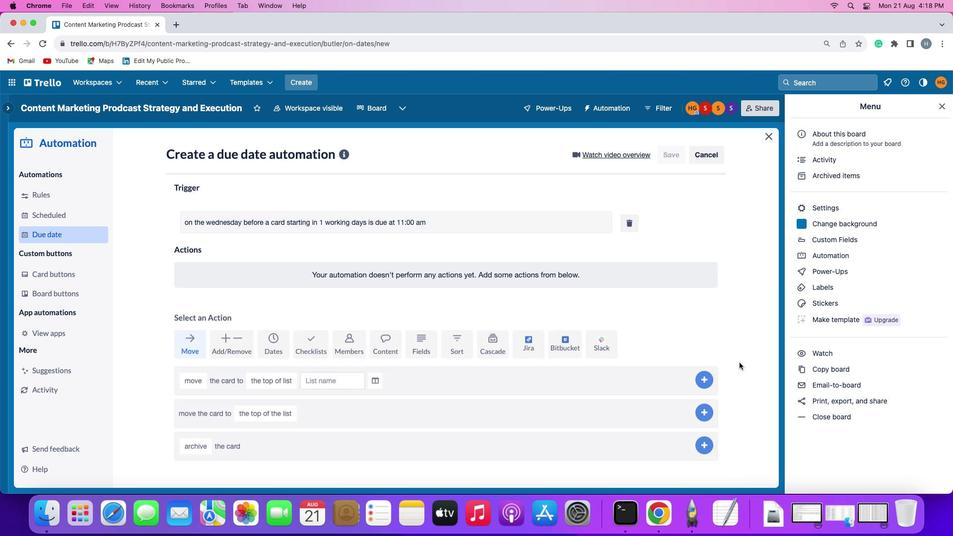 
